 Task: Look for space in Kharkhauda, India from 2nd September, 2023 to 10th September, 2023 for 1 adult in price range Rs.5000 to Rs.16000. Place can be private room with 1  bedroom having 1 bed and 1 bathroom. Property type can be house, flat, guest house, hotel. Booking option can be shelf check-in. Required host language is English.
Action: Mouse moved to (408, 75)
Screenshot: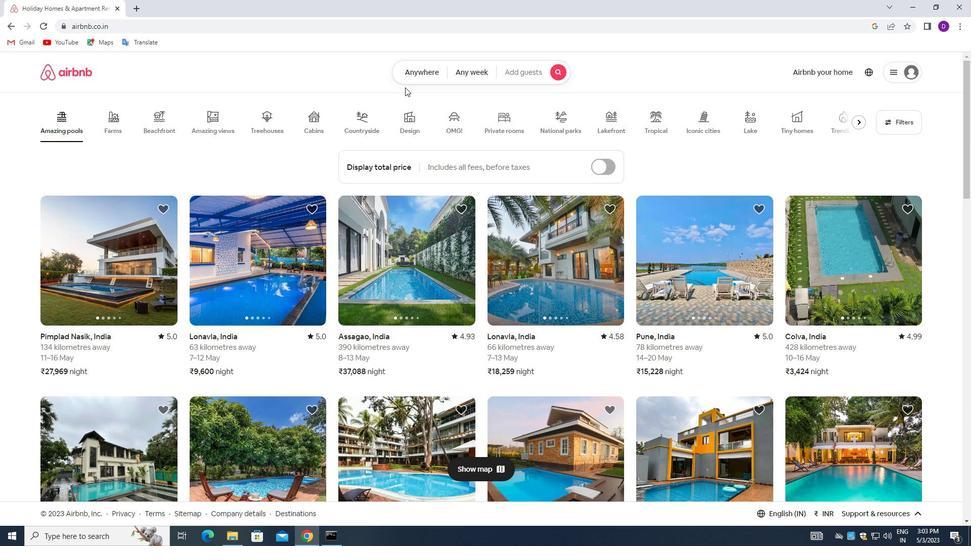 
Action: Mouse pressed left at (408, 75)
Screenshot: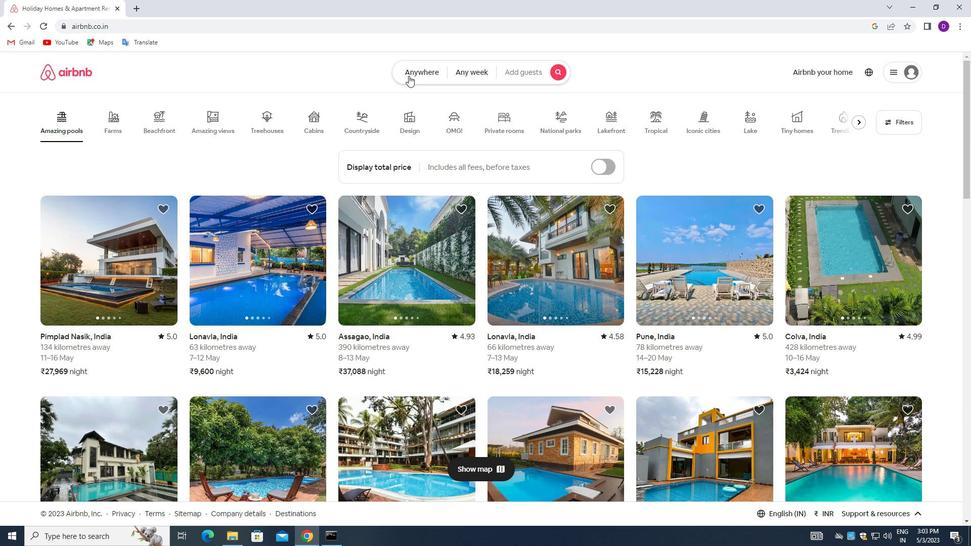 
Action: Mouse moved to (336, 110)
Screenshot: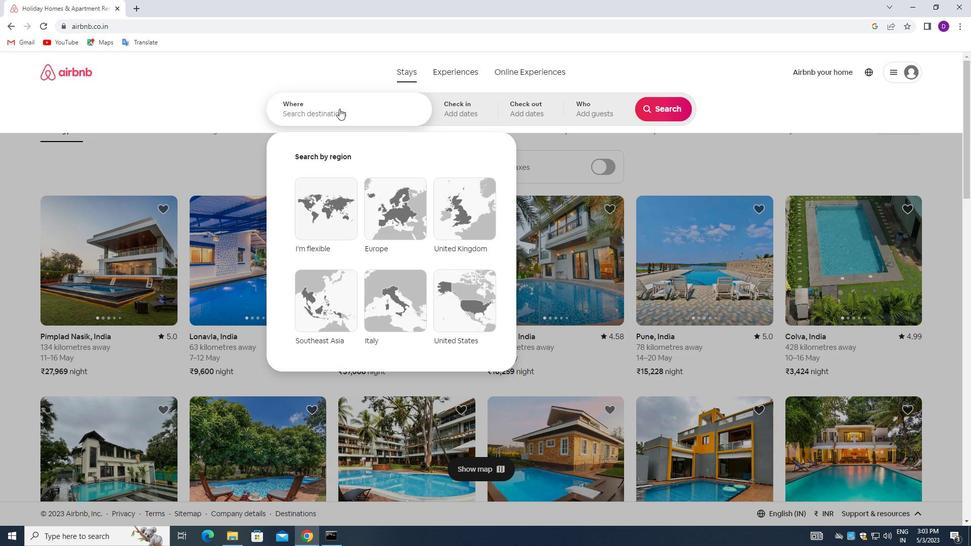 
Action: Mouse pressed left at (336, 110)
Screenshot: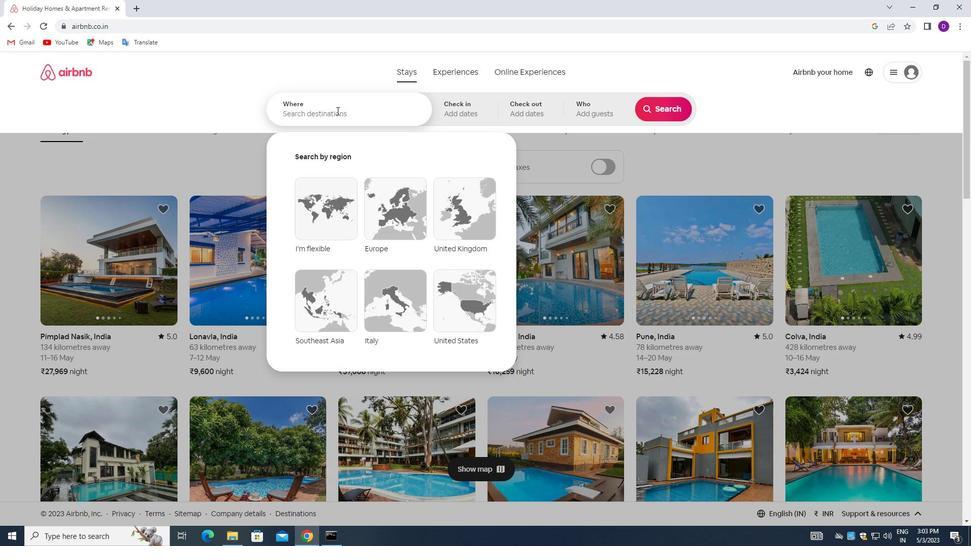 
Action: Mouse moved to (226, 97)
Screenshot: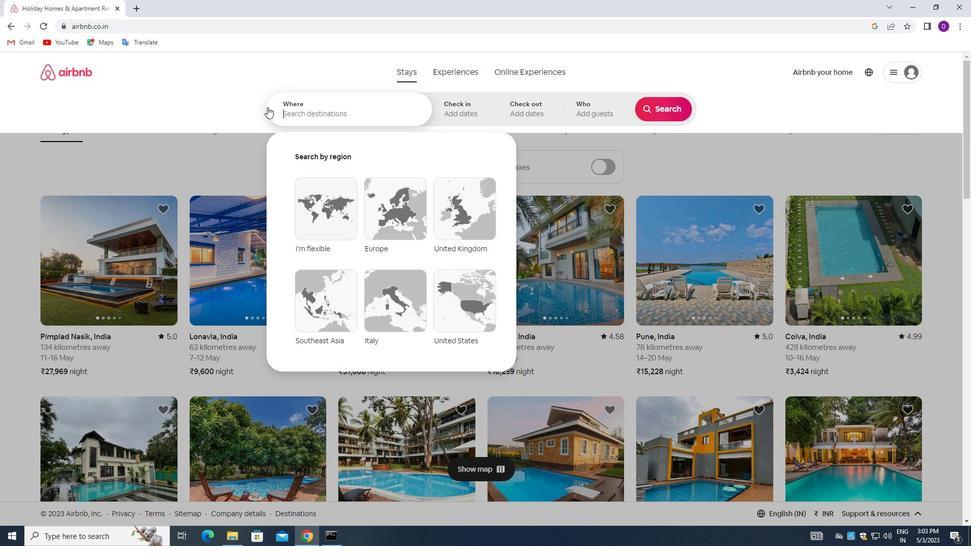 
Action: Key pressed <Key.shift>KHARKHAUDA,<Key.space><Key.shift>INDIA<Key.enter>
Screenshot: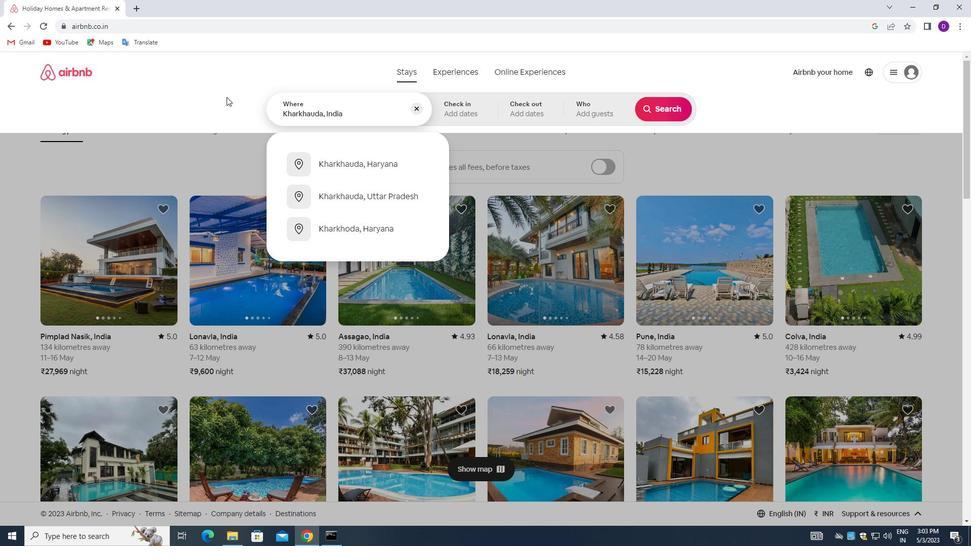 
Action: Mouse moved to (654, 191)
Screenshot: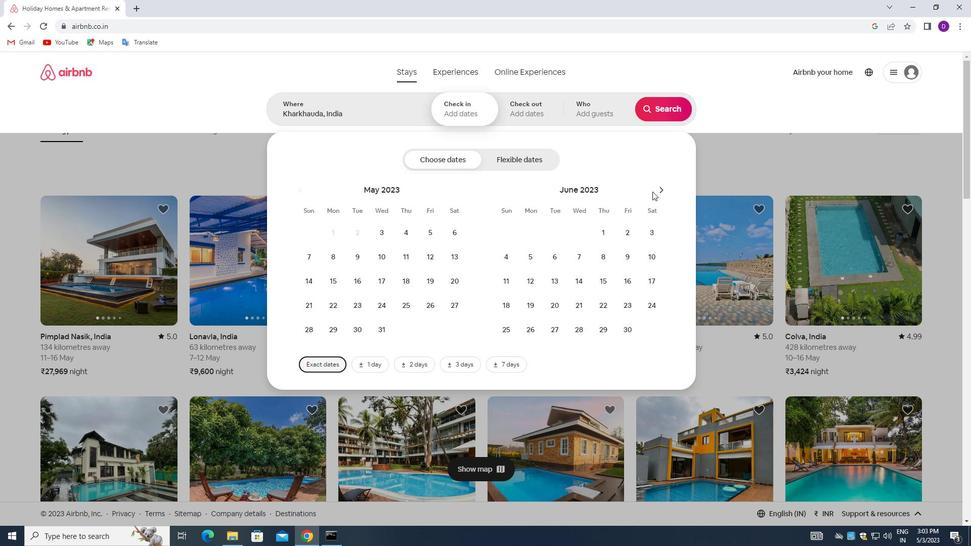 
Action: Mouse pressed left at (654, 191)
Screenshot: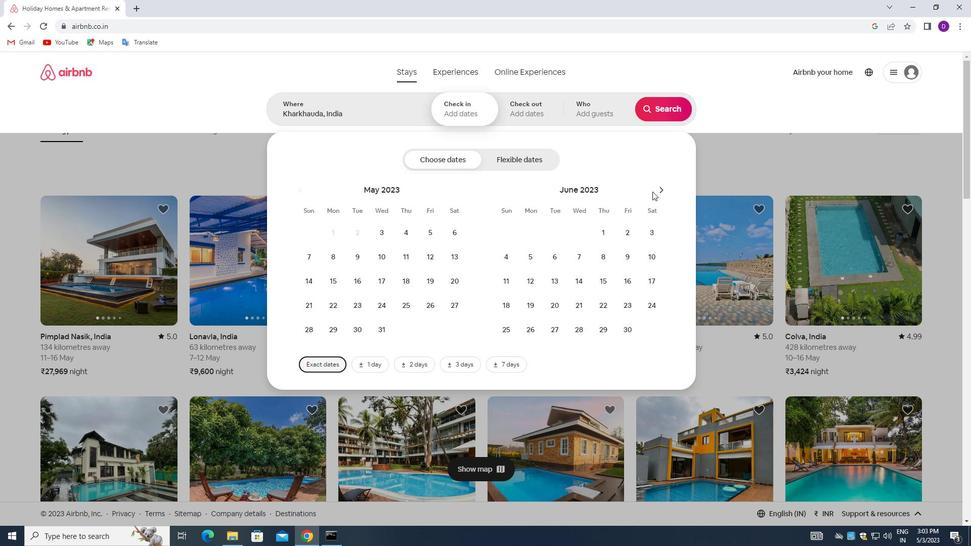 
Action: Mouse pressed left at (654, 191)
Screenshot: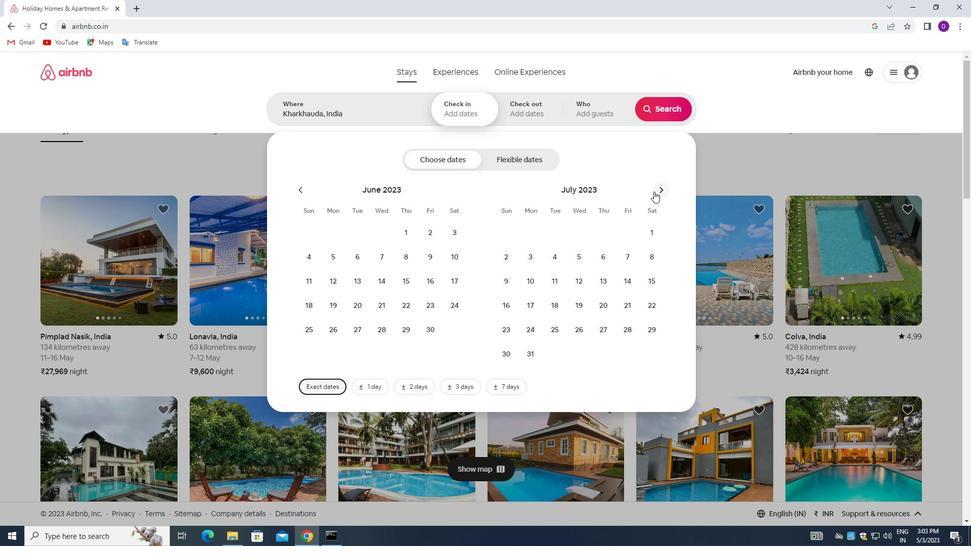 
Action: Mouse pressed left at (654, 191)
Screenshot: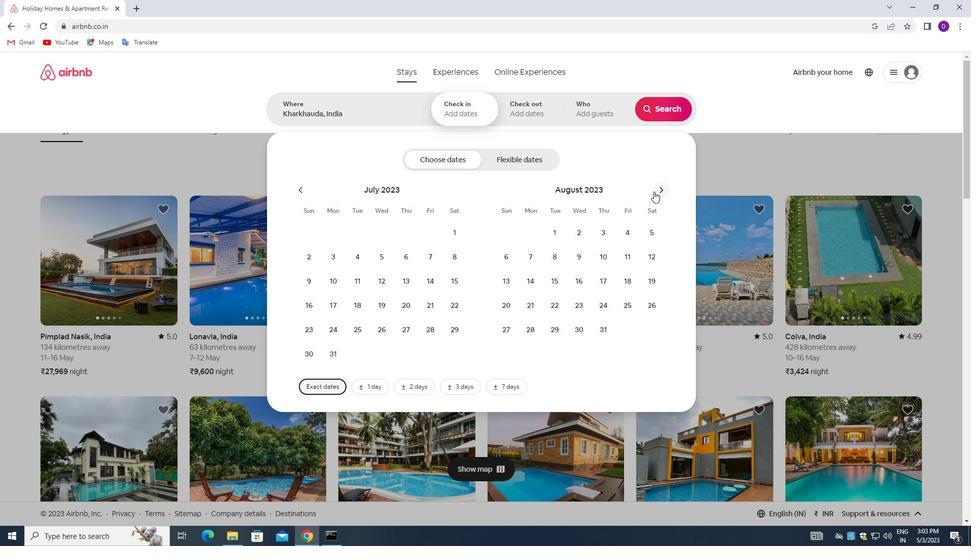 
Action: Mouse moved to (653, 230)
Screenshot: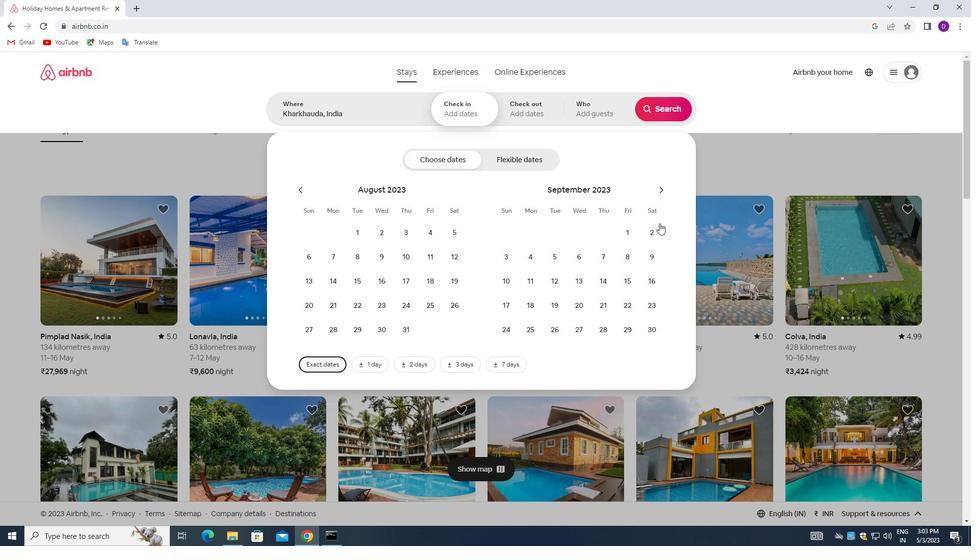 
Action: Mouse pressed left at (653, 230)
Screenshot: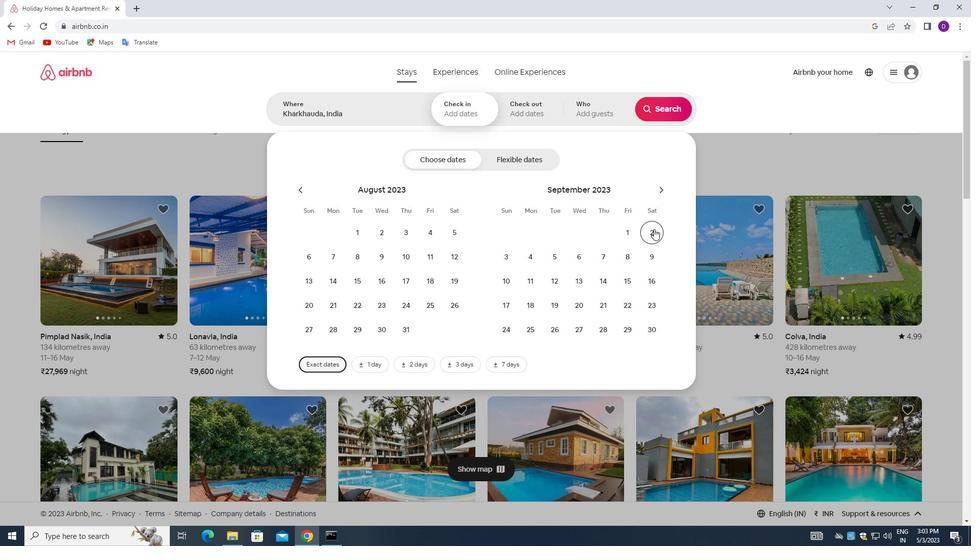 
Action: Mouse moved to (505, 280)
Screenshot: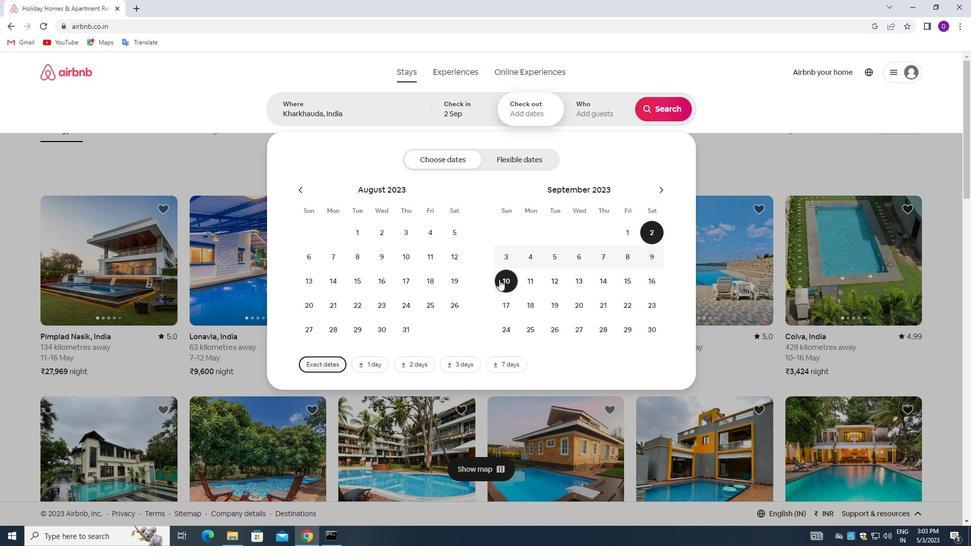 
Action: Mouse pressed left at (505, 280)
Screenshot: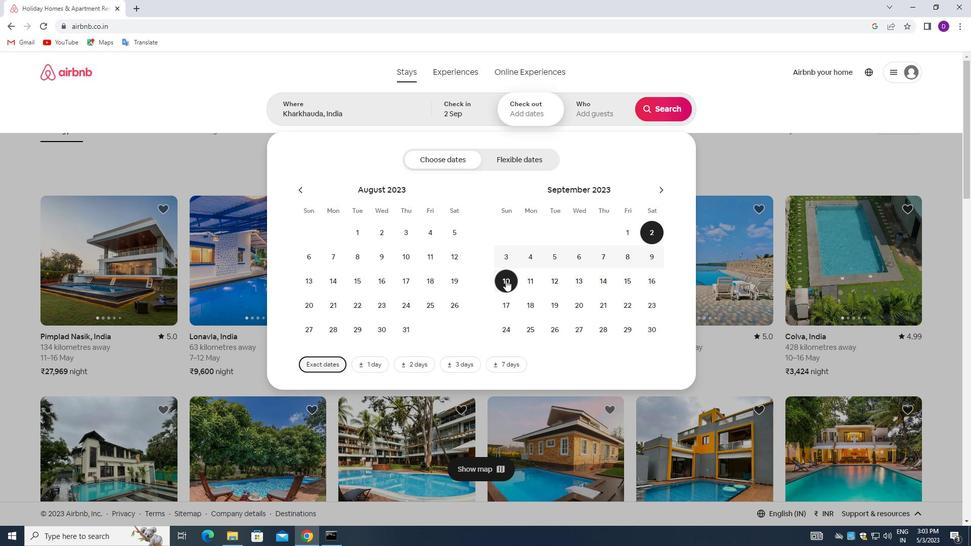 
Action: Mouse moved to (584, 105)
Screenshot: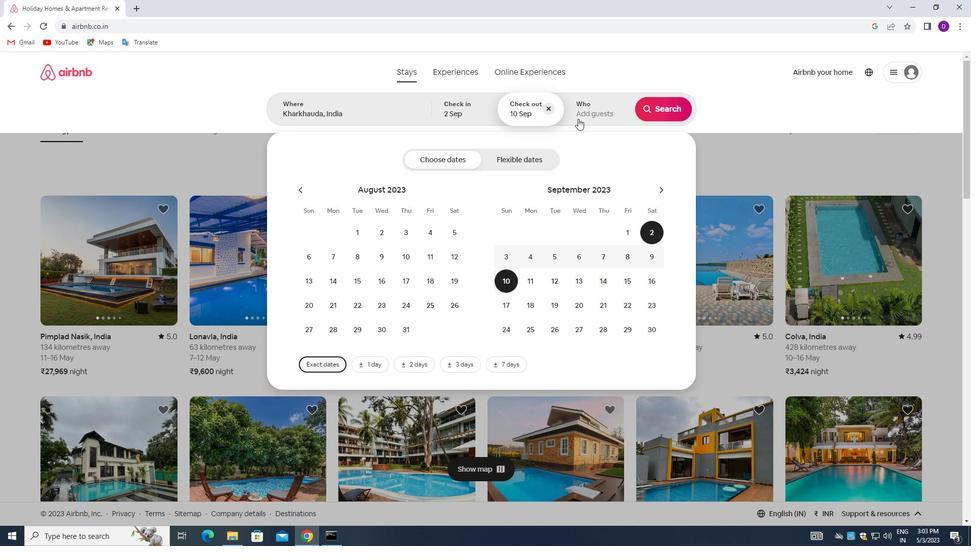 
Action: Mouse pressed left at (584, 105)
Screenshot: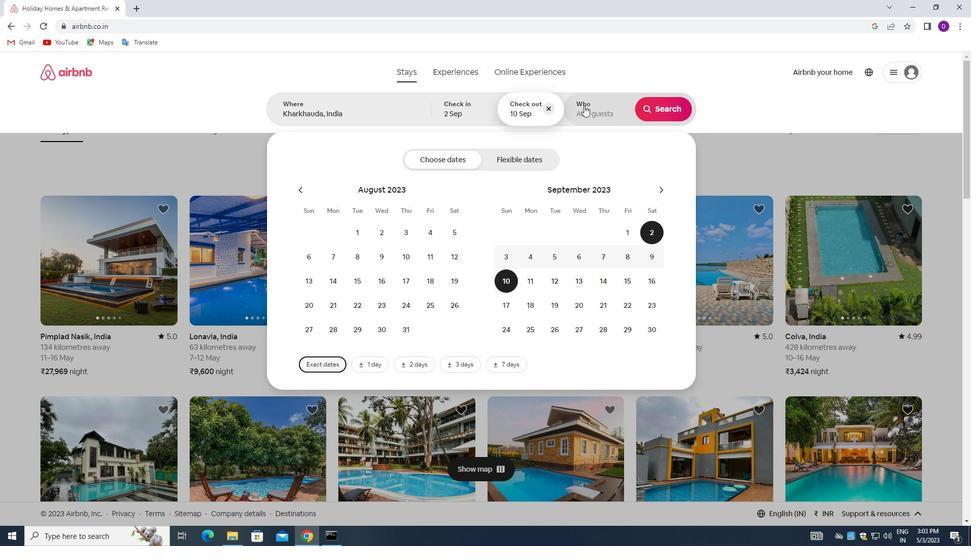 
Action: Mouse moved to (669, 164)
Screenshot: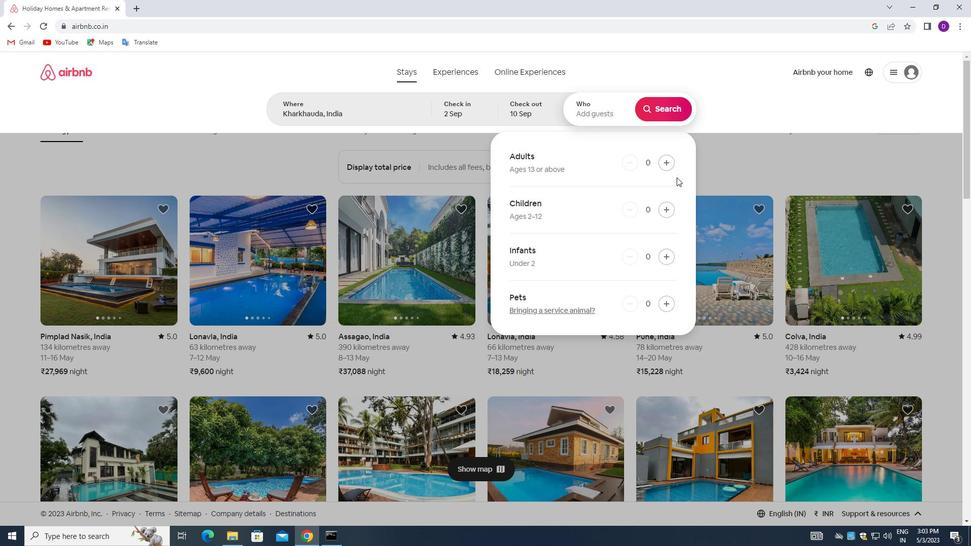
Action: Mouse pressed left at (669, 164)
Screenshot: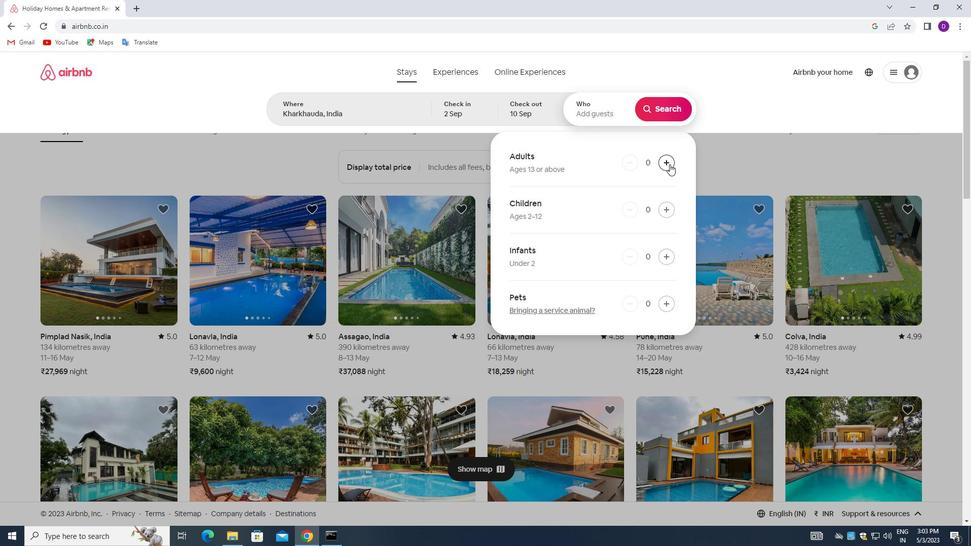 
Action: Mouse moved to (667, 108)
Screenshot: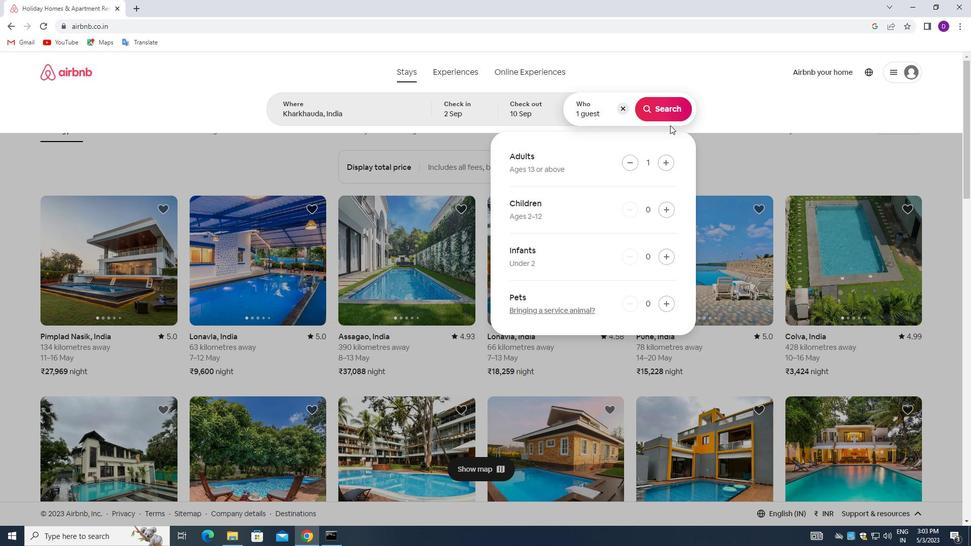
Action: Mouse pressed left at (667, 108)
Screenshot: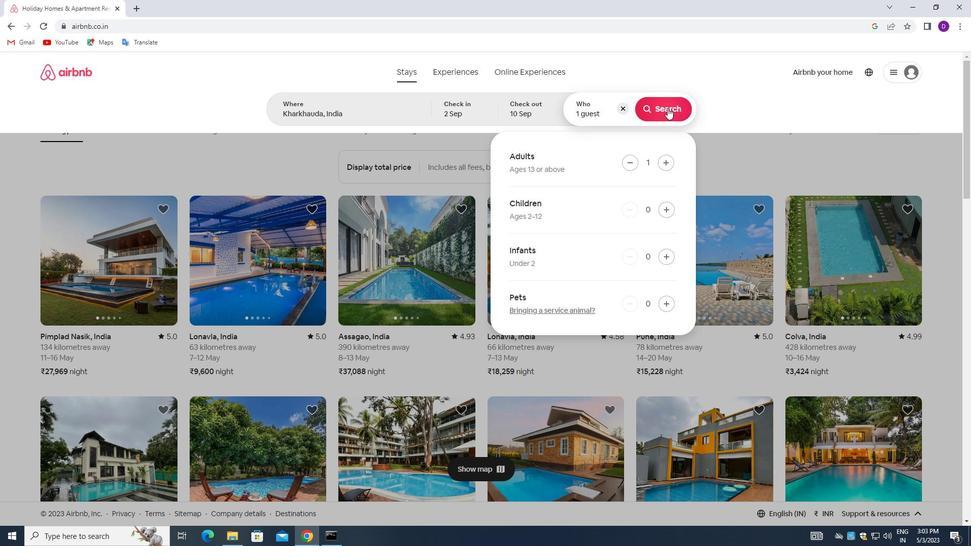 
Action: Mouse moved to (918, 109)
Screenshot: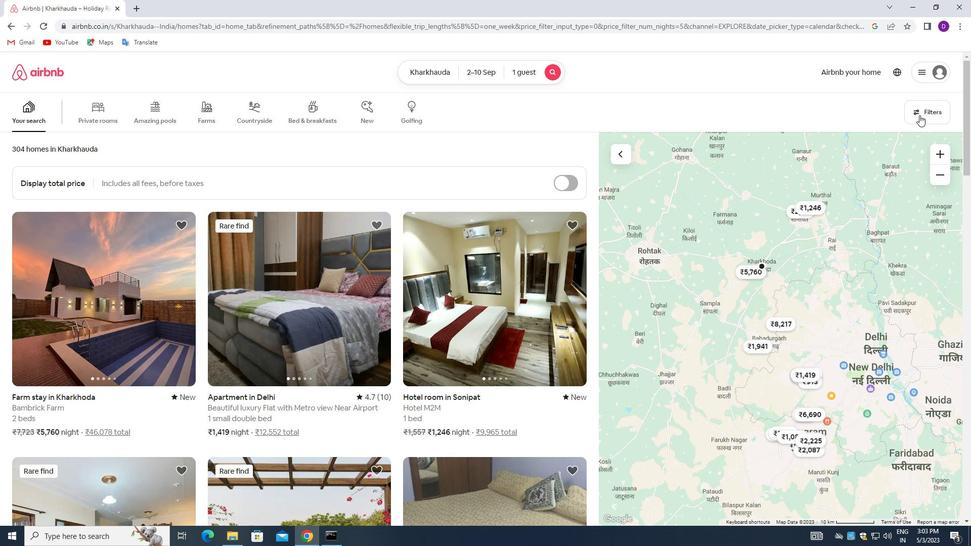 
Action: Mouse pressed left at (918, 109)
Screenshot: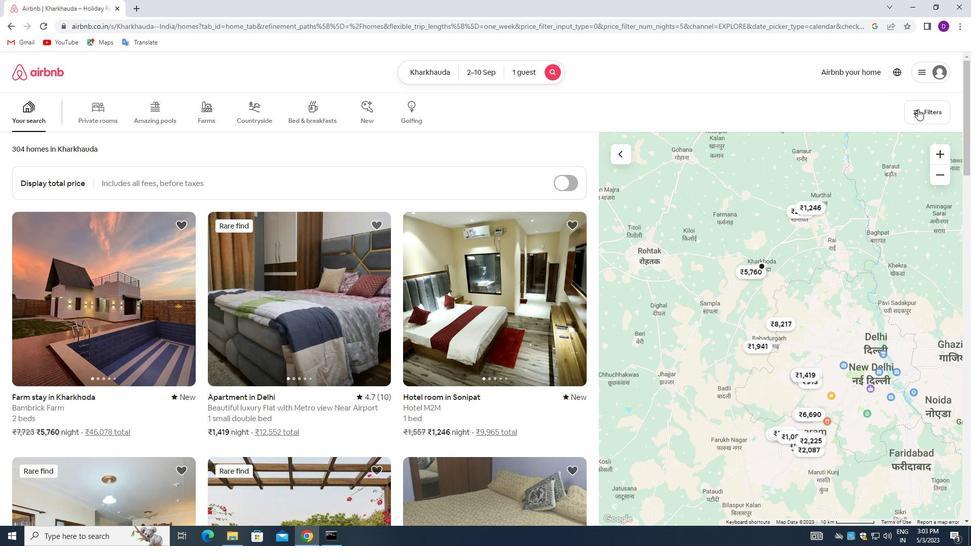 
Action: Mouse moved to (355, 243)
Screenshot: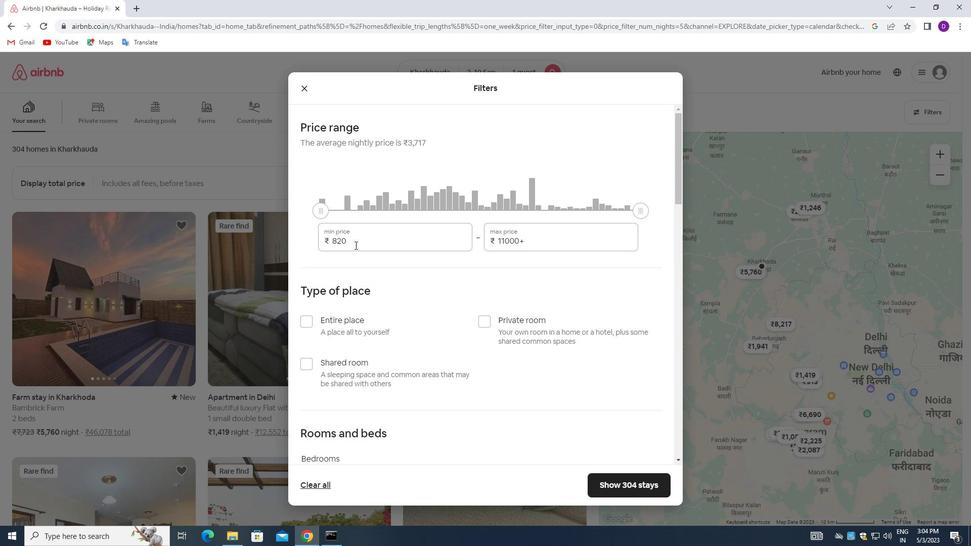 
Action: Mouse pressed left at (355, 243)
Screenshot: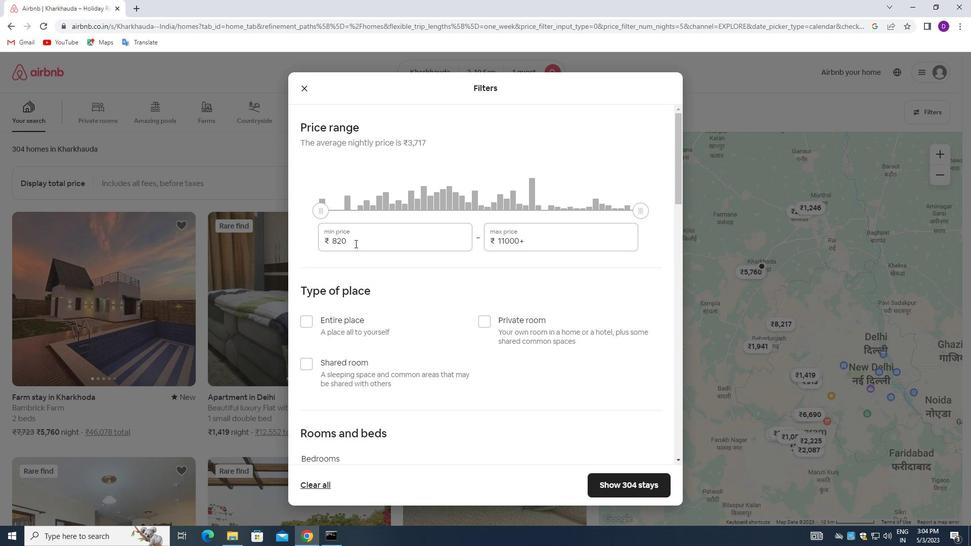 
Action: Mouse pressed left at (355, 243)
Screenshot: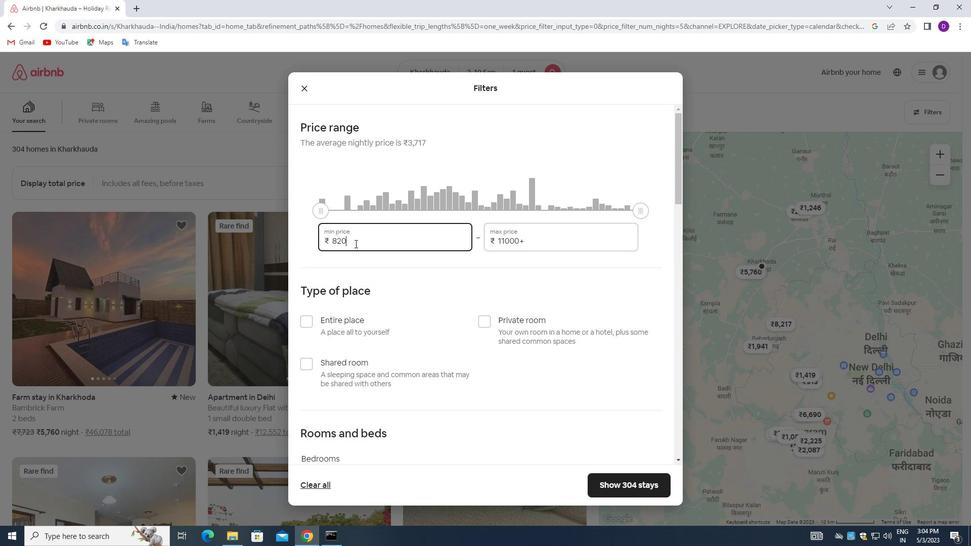 
Action: Key pressed 5000<Key.tab>16000
Screenshot: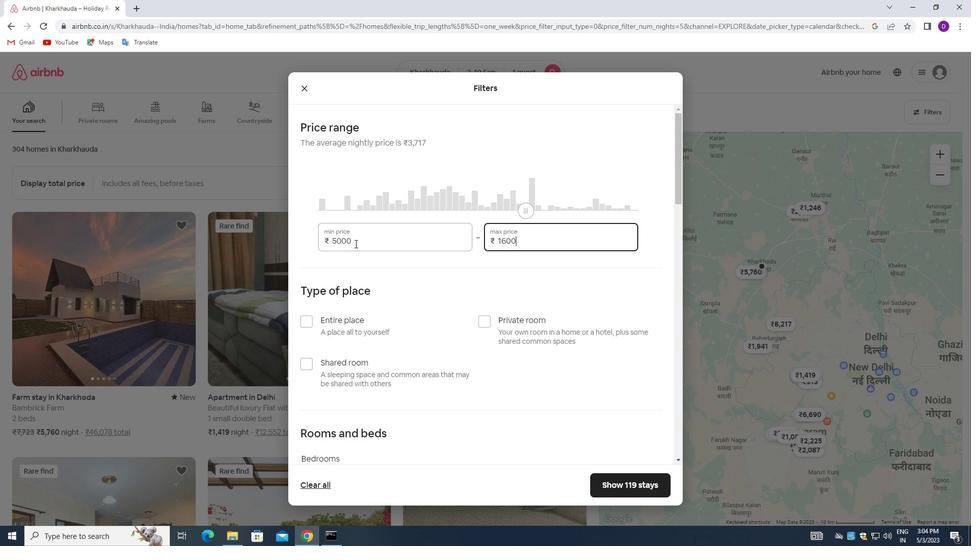 
Action: Mouse moved to (420, 287)
Screenshot: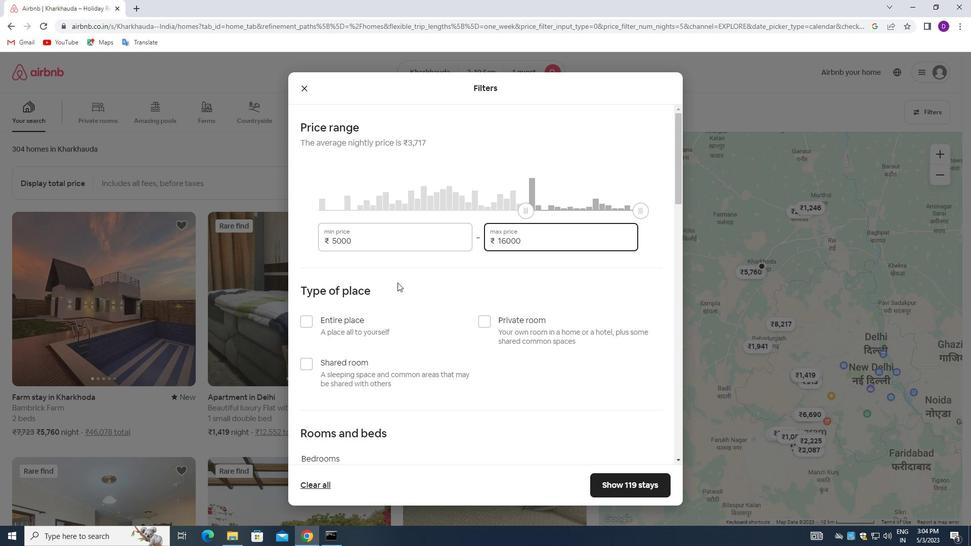 
Action: Mouse scrolled (420, 287) with delta (0, 0)
Screenshot: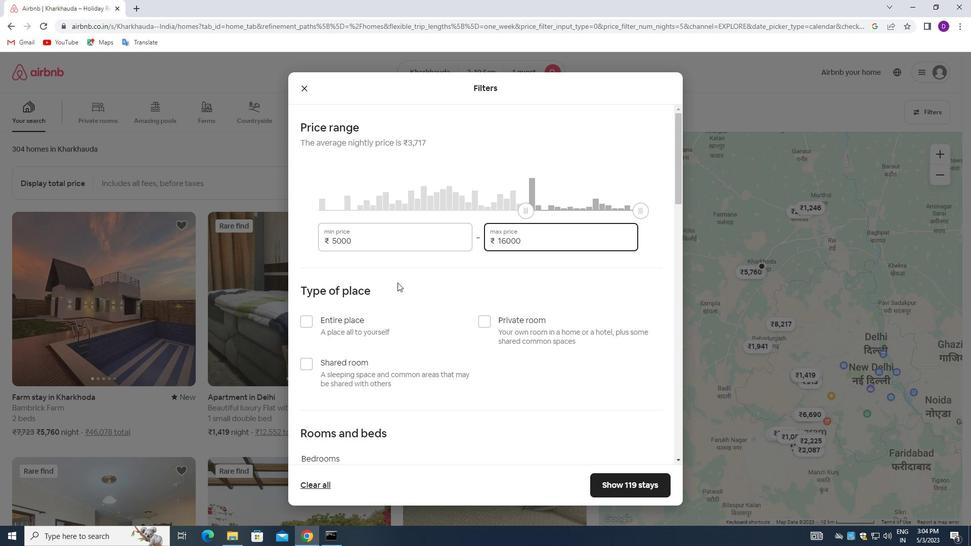 
Action: Mouse moved to (421, 288)
Screenshot: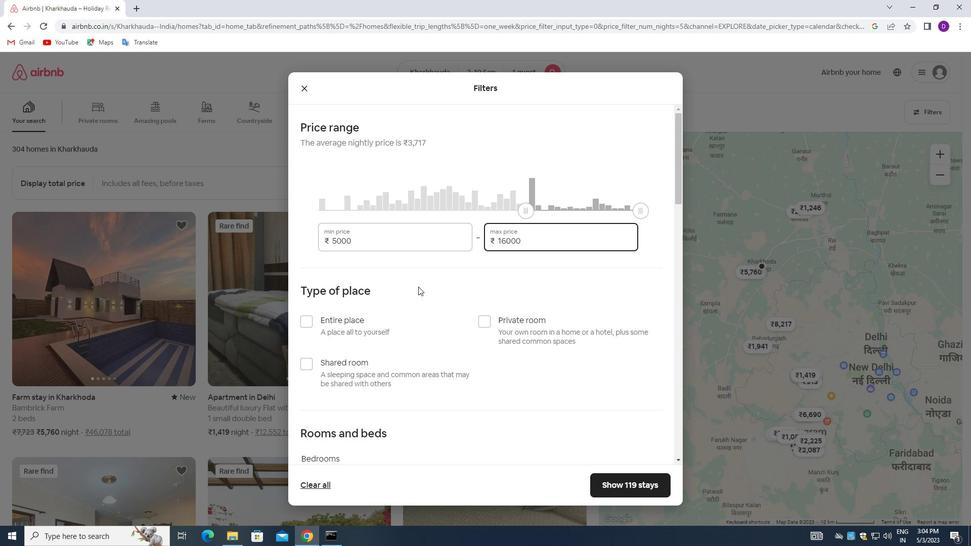 
Action: Mouse scrolled (421, 287) with delta (0, 0)
Screenshot: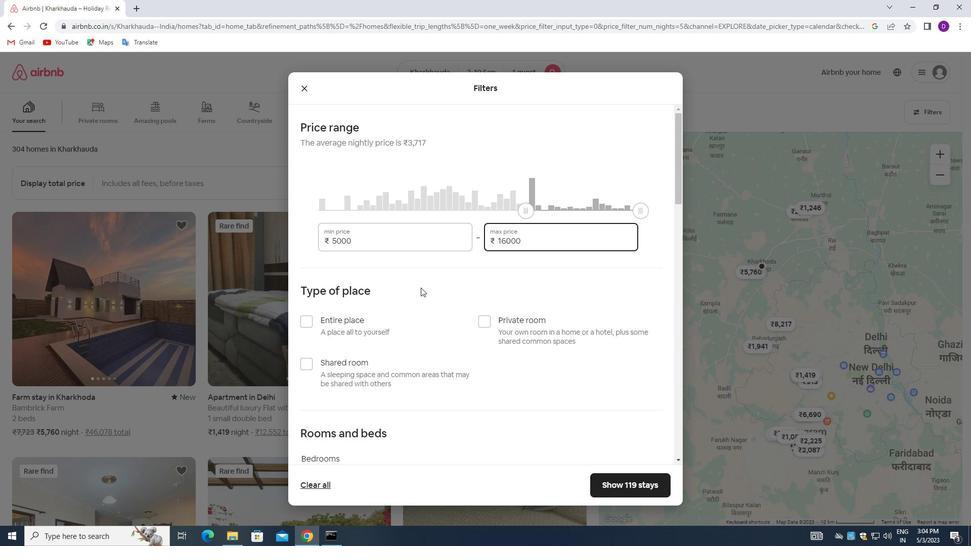 
Action: Mouse moved to (483, 223)
Screenshot: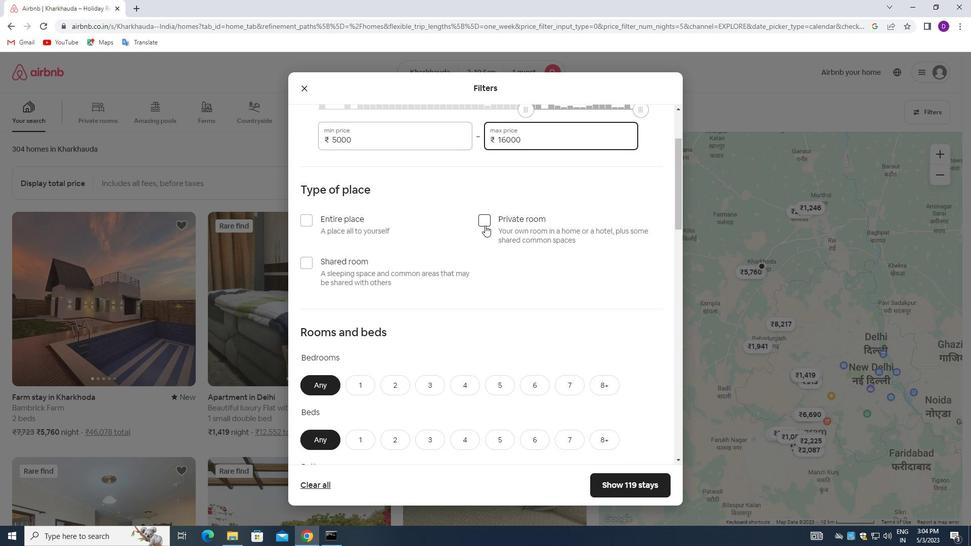 
Action: Mouse pressed left at (483, 223)
Screenshot: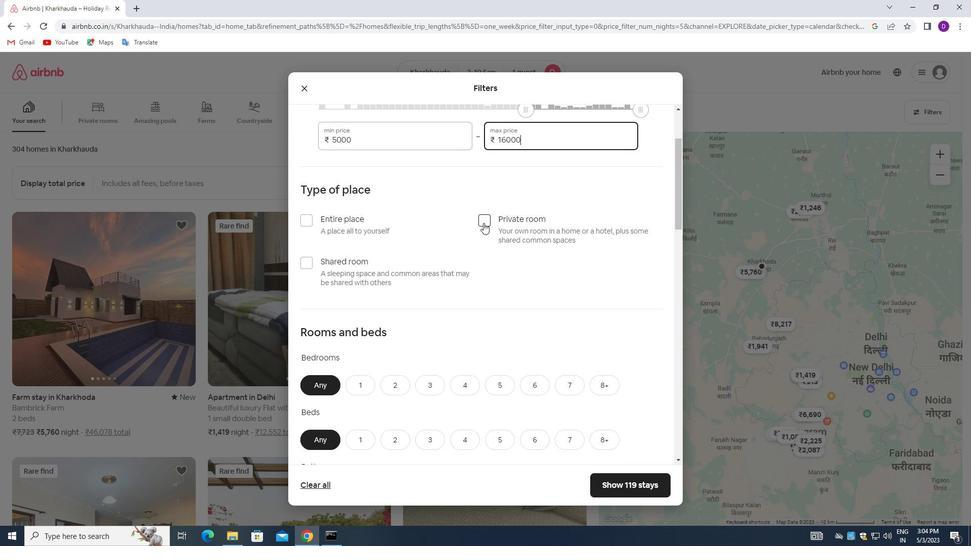
Action: Mouse moved to (444, 297)
Screenshot: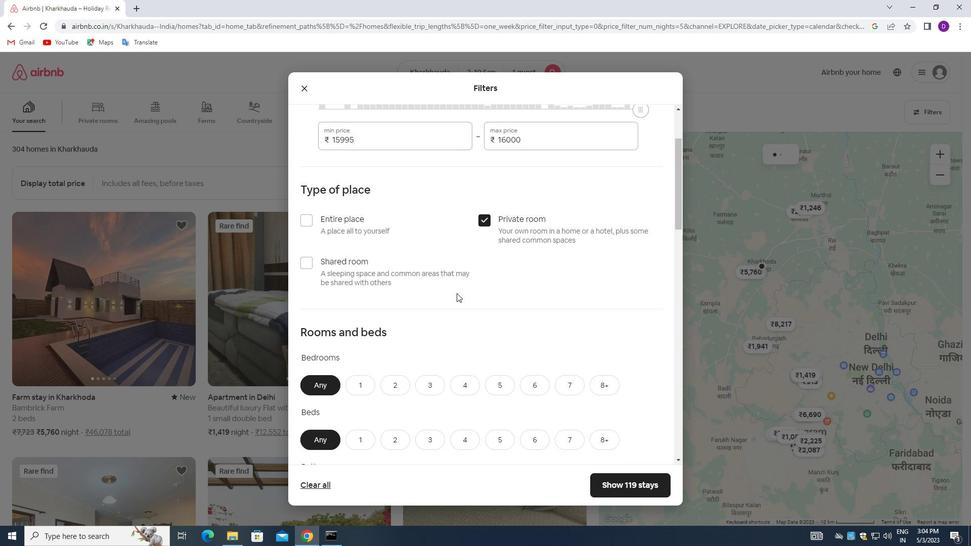 
Action: Mouse scrolled (444, 296) with delta (0, 0)
Screenshot: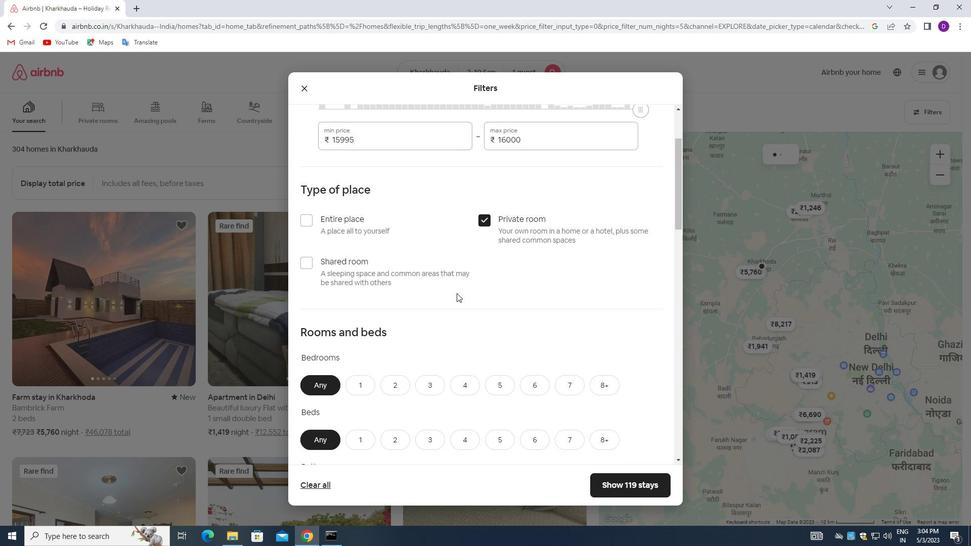 
Action: Mouse moved to (444, 297)
Screenshot: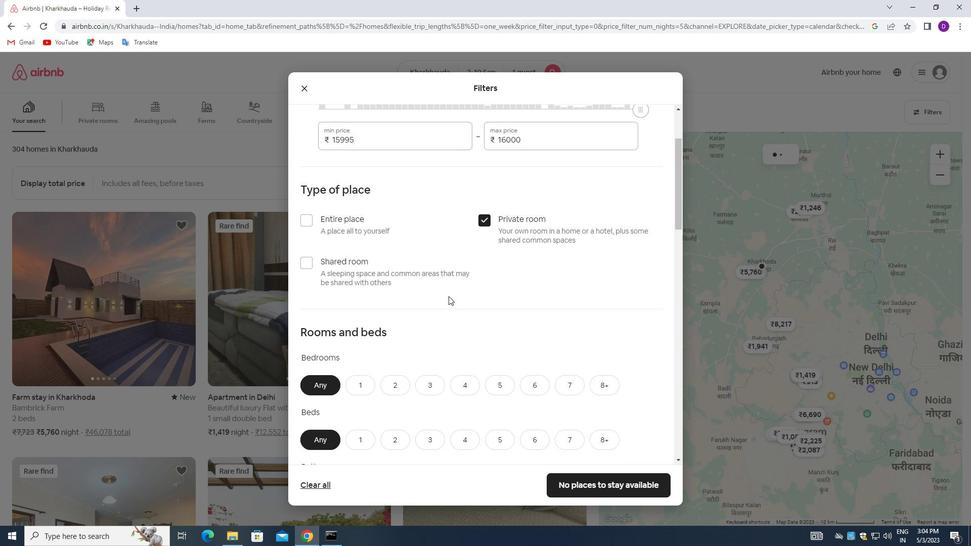 
Action: Mouse scrolled (444, 296) with delta (0, 0)
Screenshot: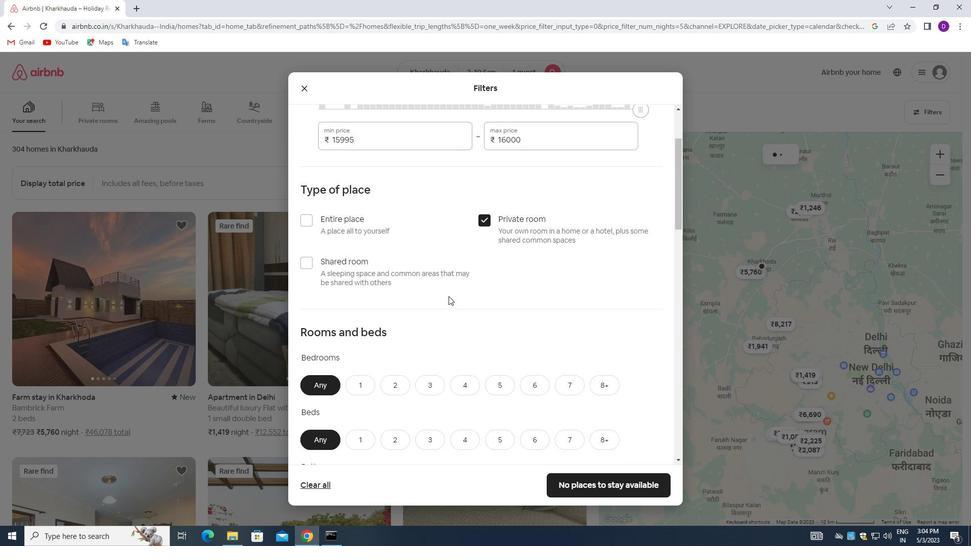 
Action: Mouse moved to (443, 297)
Screenshot: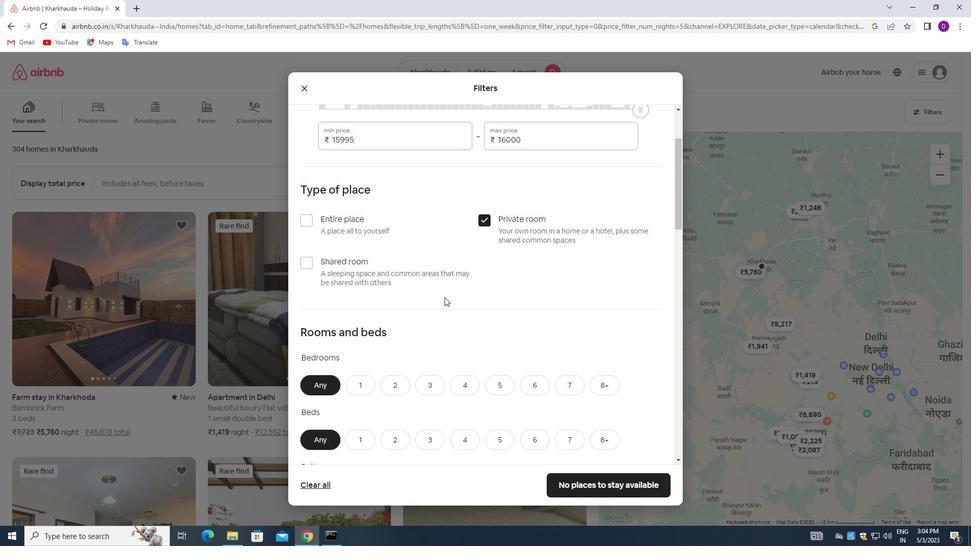 
Action: Mouse scrolled (443, 296) with delta (0, 0)
Screenshot: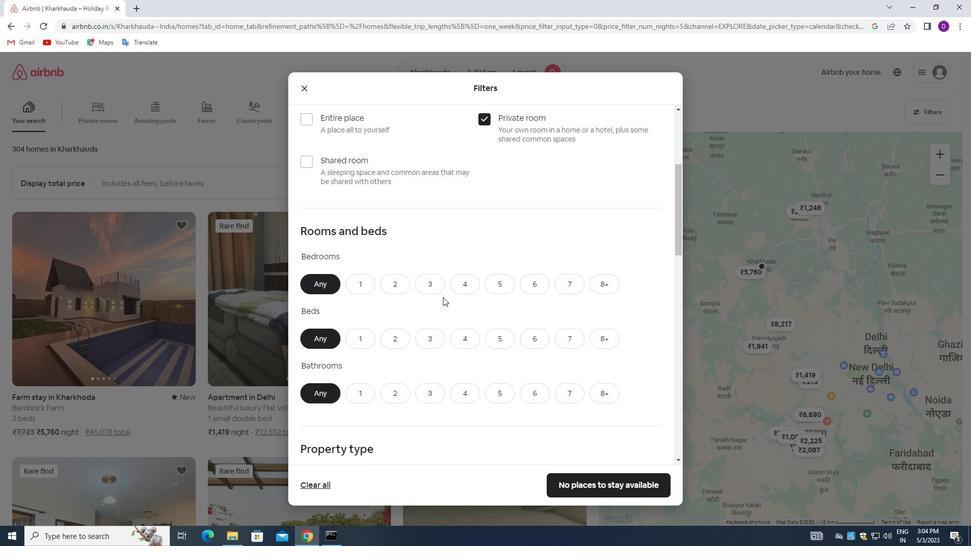 
Action: Mouse moved to (361, 236)
Screenshot: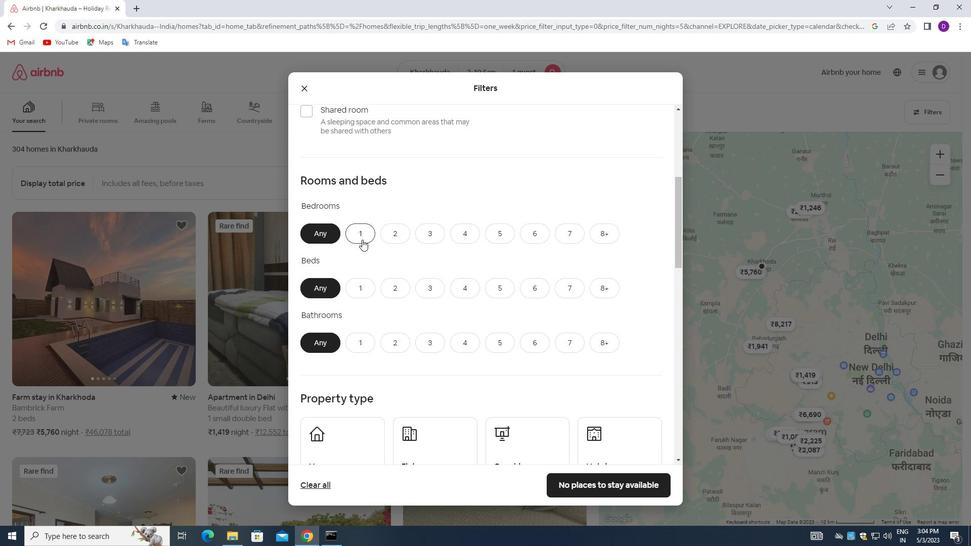 
Action: Mouse pressed left at (361, 236)
Screenshot: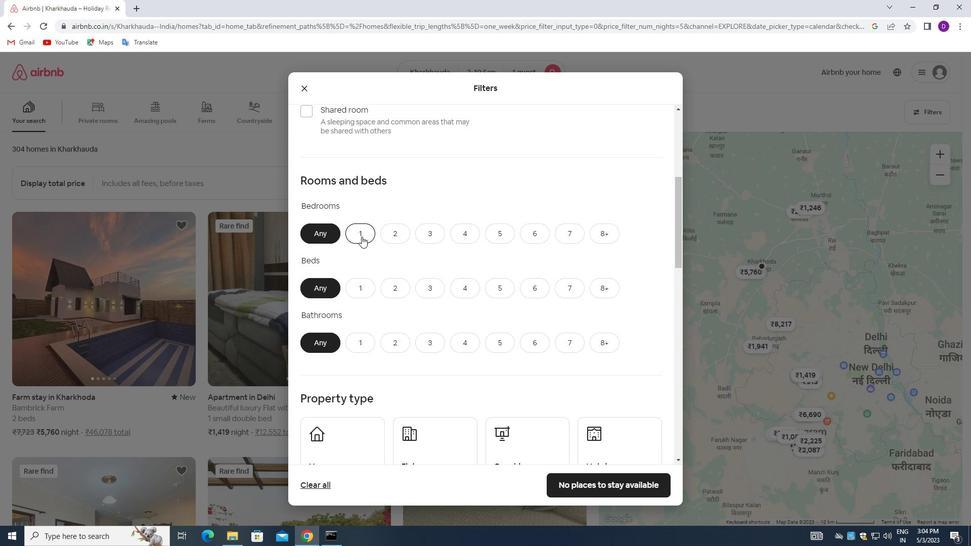 
Action: Mouse moved to (365, 286)
Screenshot: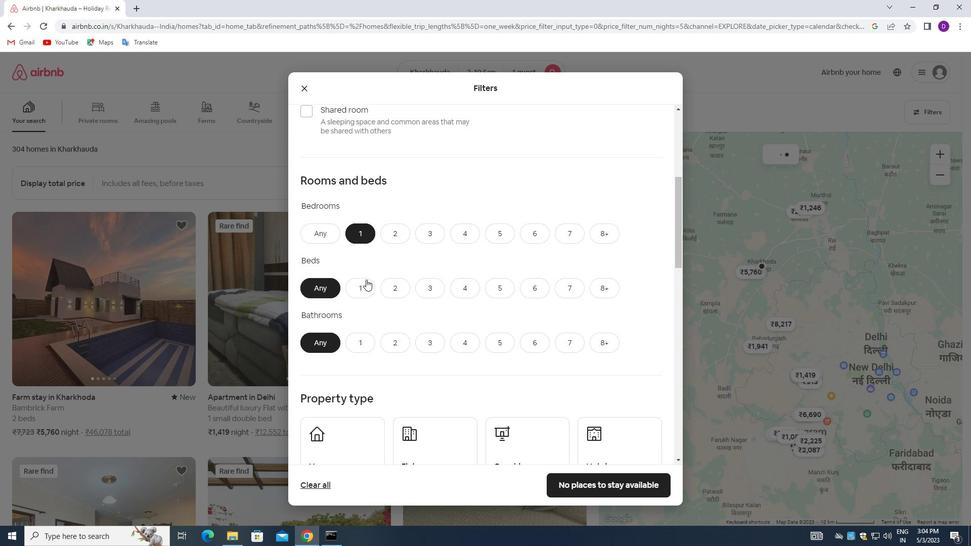 
Action: Mouse pressed left at (365, 286)
Screenshot: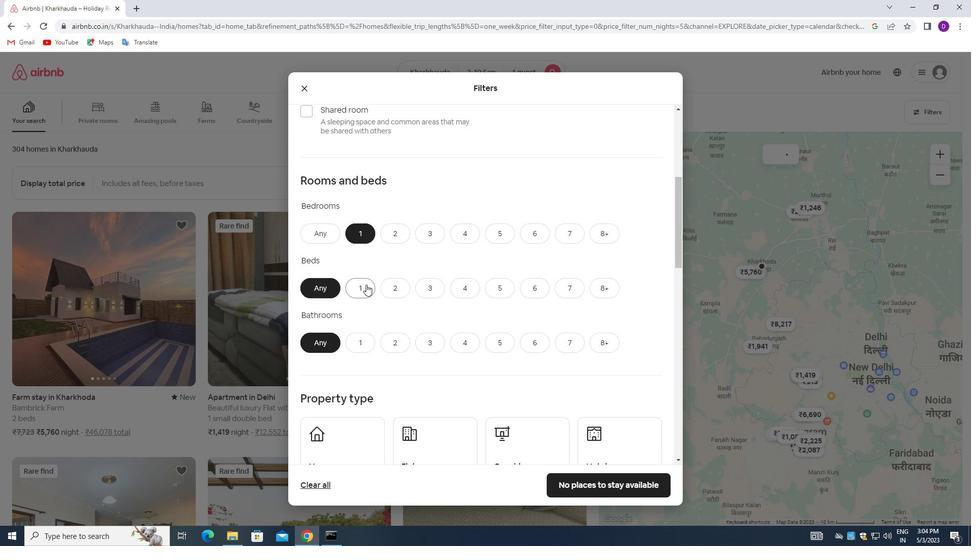 
Action: Mouse moved to (358, 339)
Screenshot: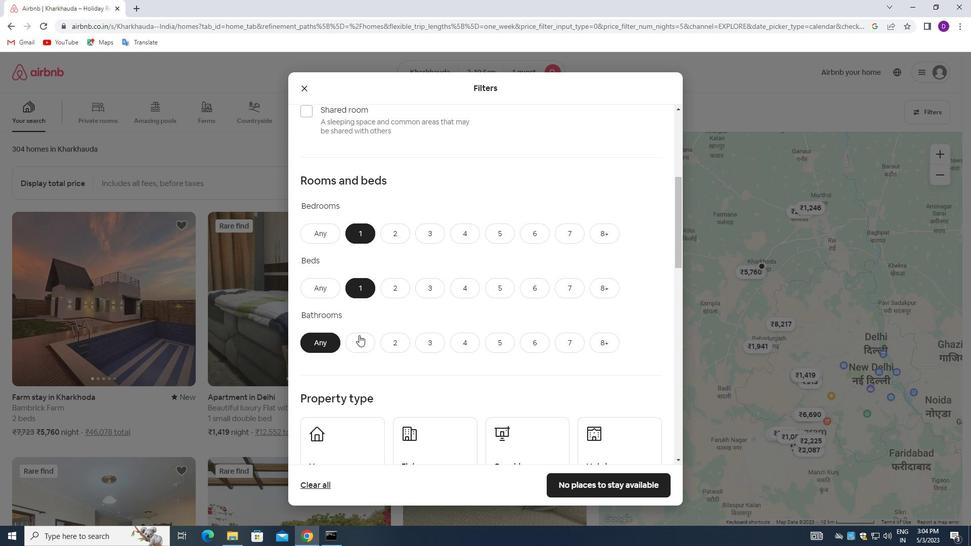 
Action: Mouse pressed left at (358, 339)
Screenshot: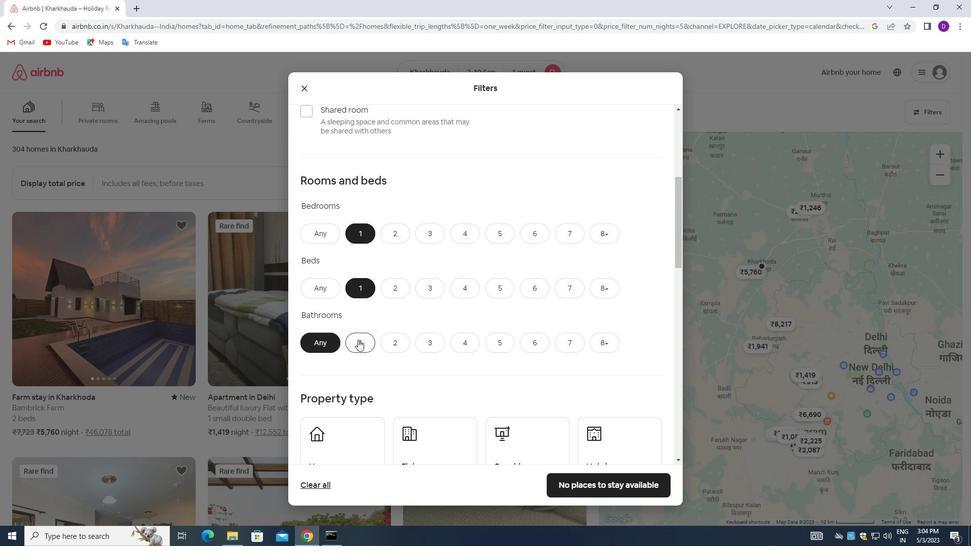 
Action: Mouse moved to (422, 280)
Screenshot: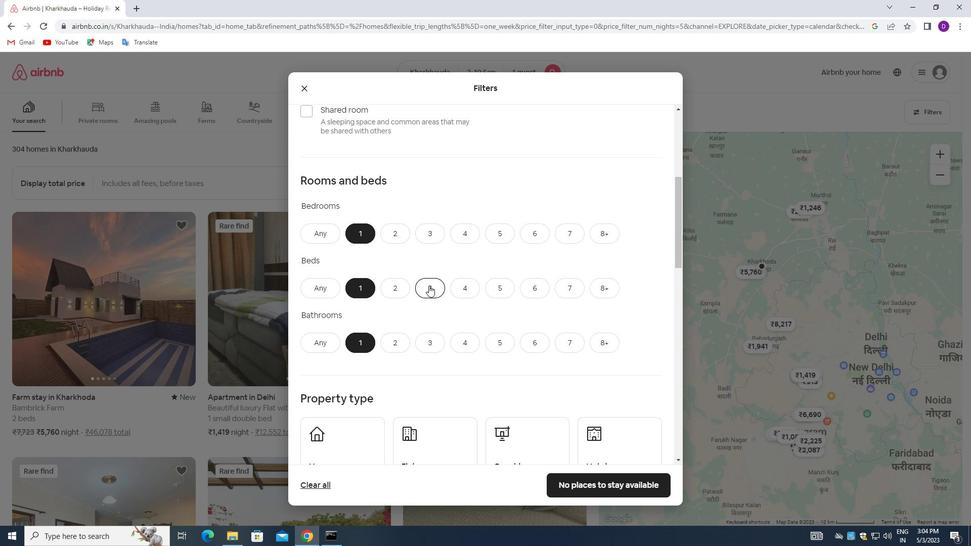 
Action: Mouse scrolled (422, 280) with delta (0, 0)
Screenshot: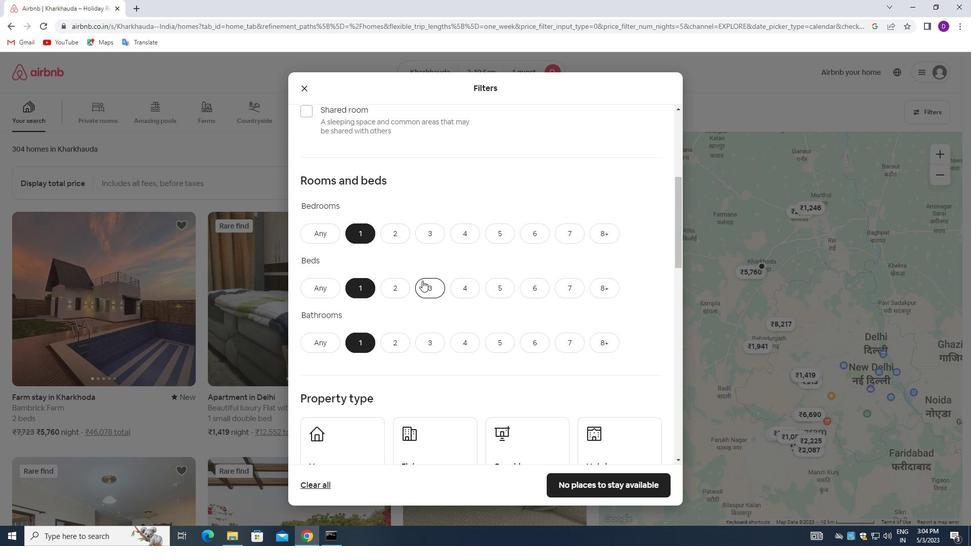 
Action: Mouse scrolled (422, 280) with delta (0, 0)
Screenshot: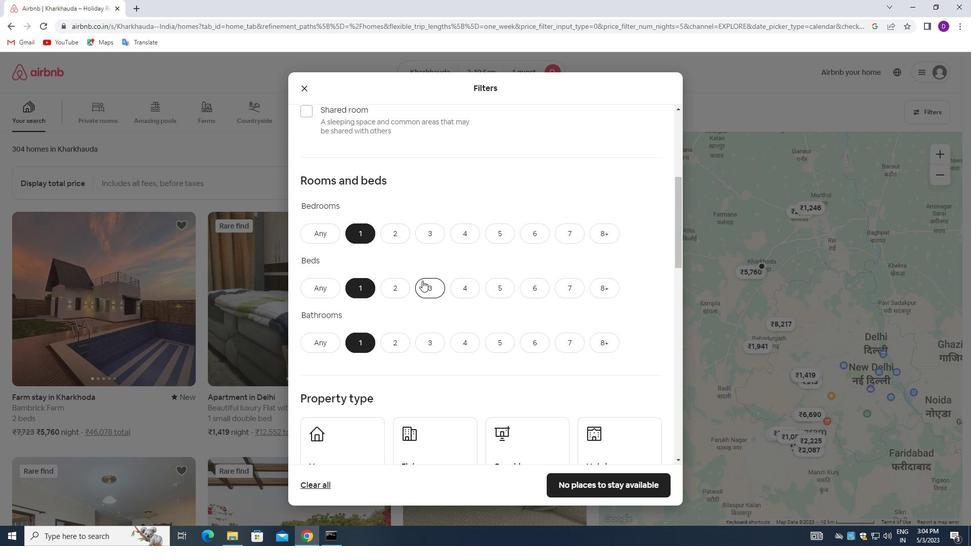 
Action: Mouse scrolled (422, 280) with delta (0, 0)
Screenshot: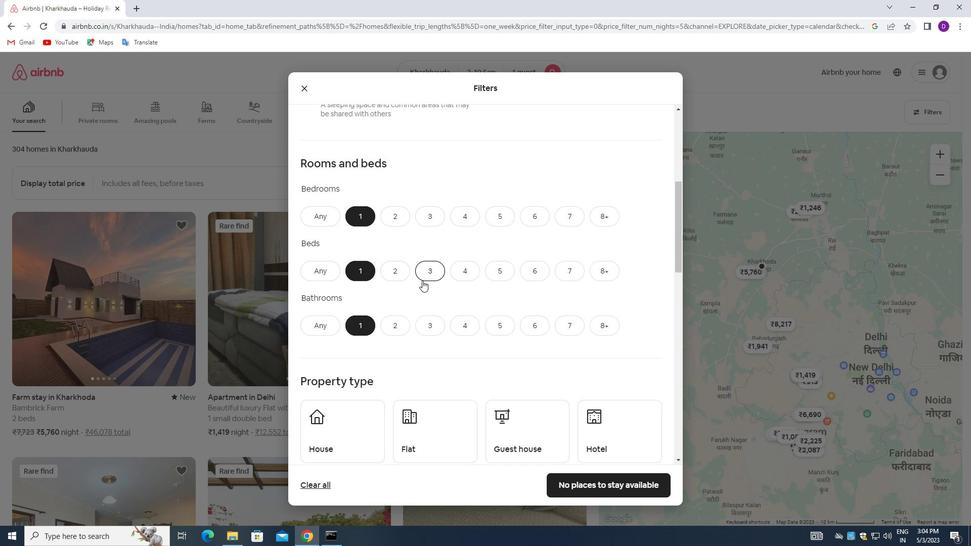 
Action: Mouse moved to (369, 286)
Screenshot: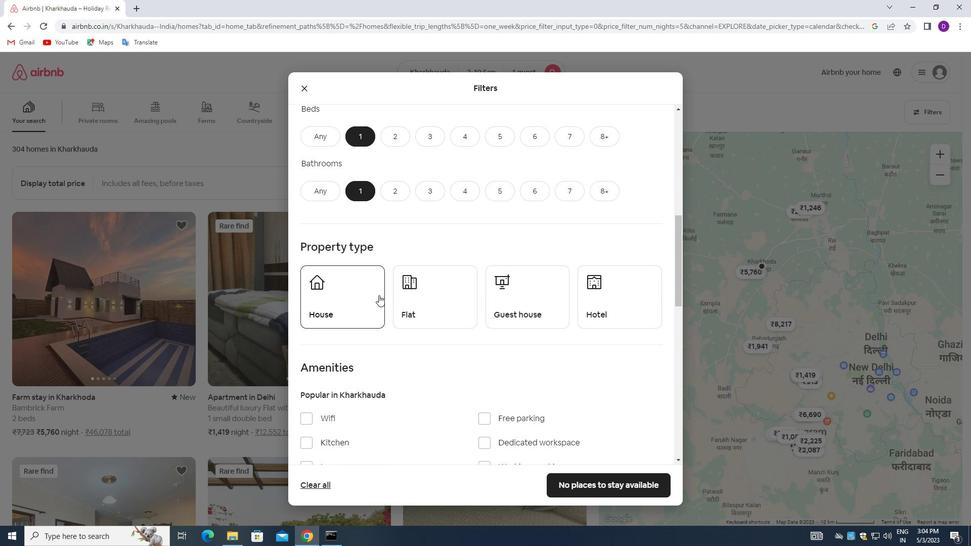 
Action: Mouse pressed left at (369, 286)
Screenshot: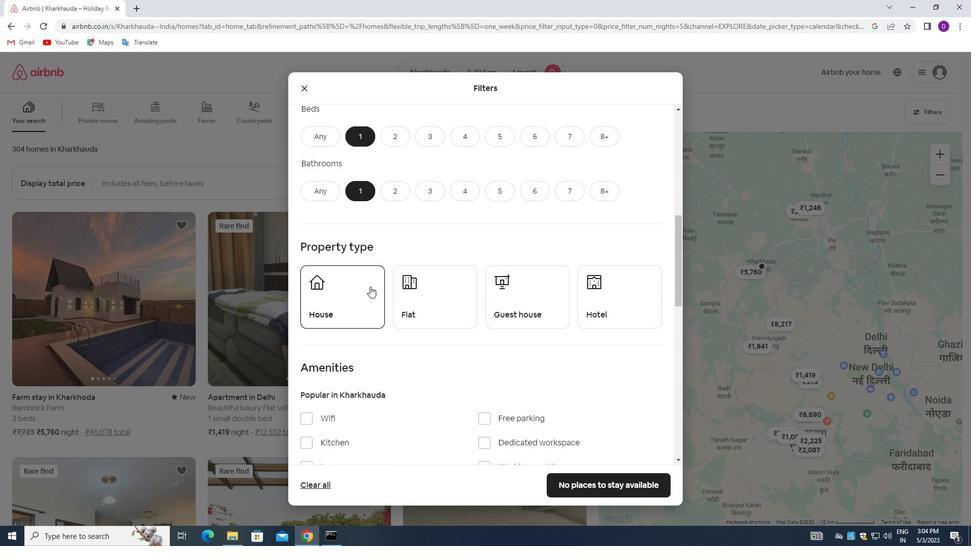 
Action: Mouse moved to (437, 291)
Screenshot: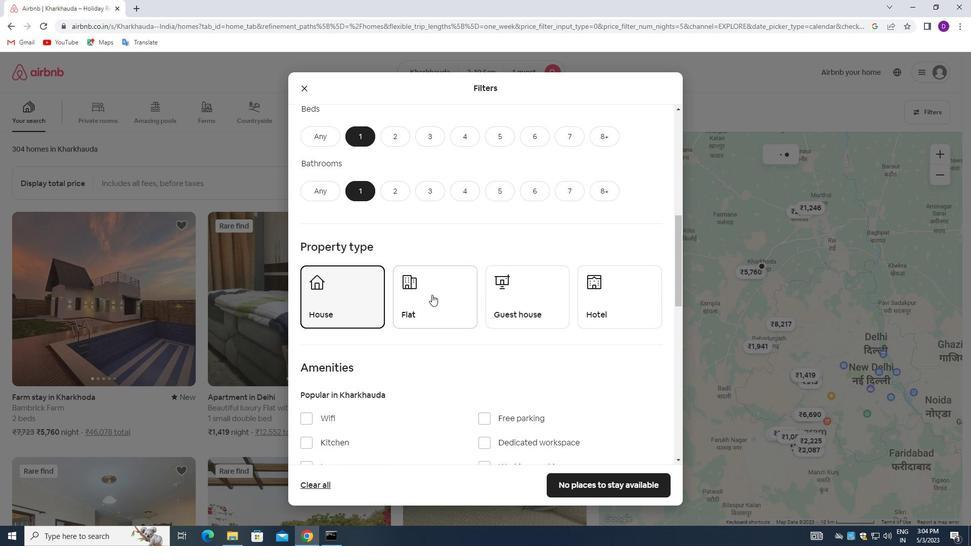 
Action: Mouse pressed left at (437, 291)
Screenshot: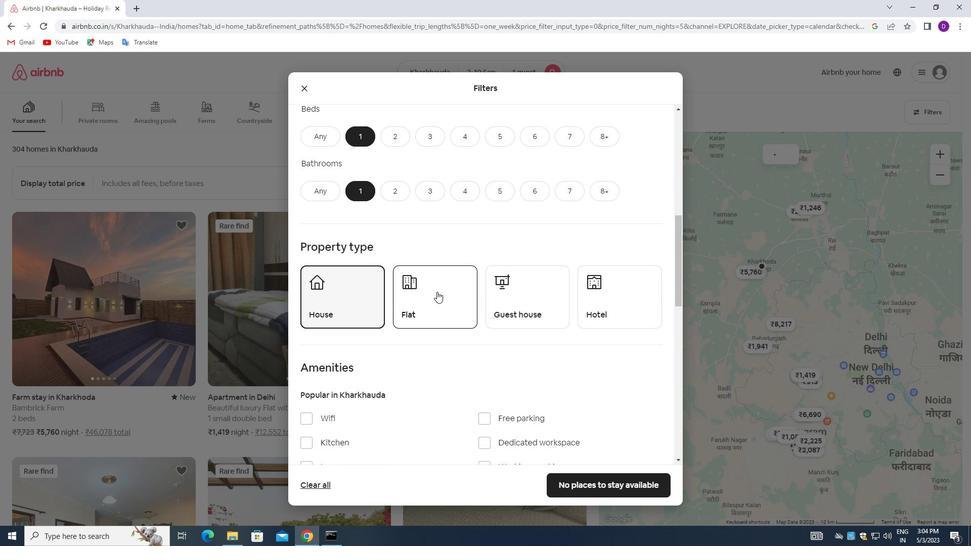 
Action: Mouse moved to (524, 291)
Screenshot: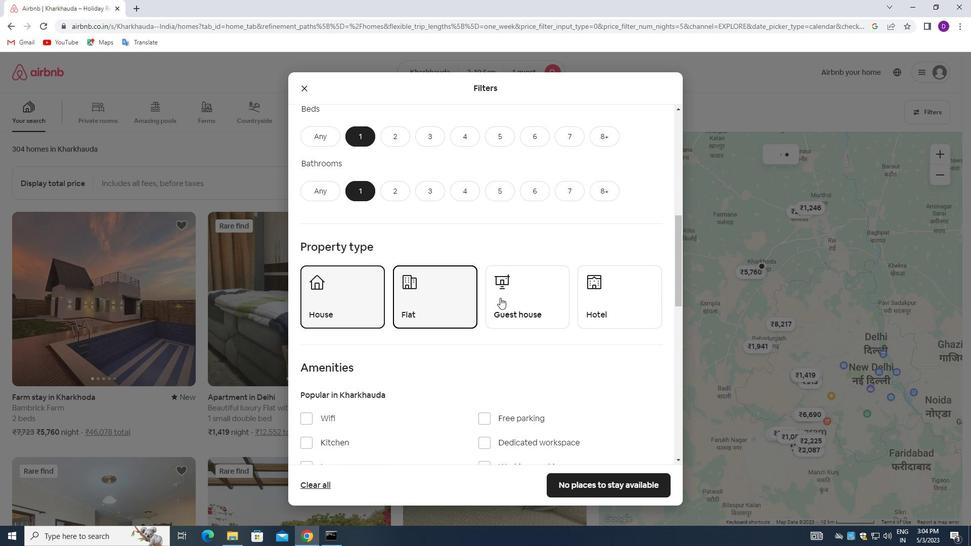 
Action: Mouse pressed left at (524, 291)
Screenshot: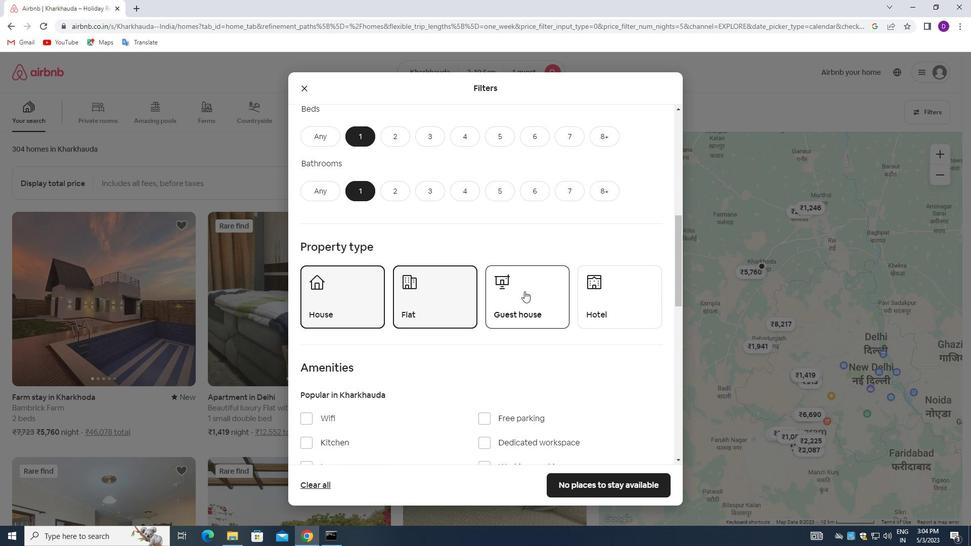 
Action: Mouse moved to (605, 291)
Screenshot: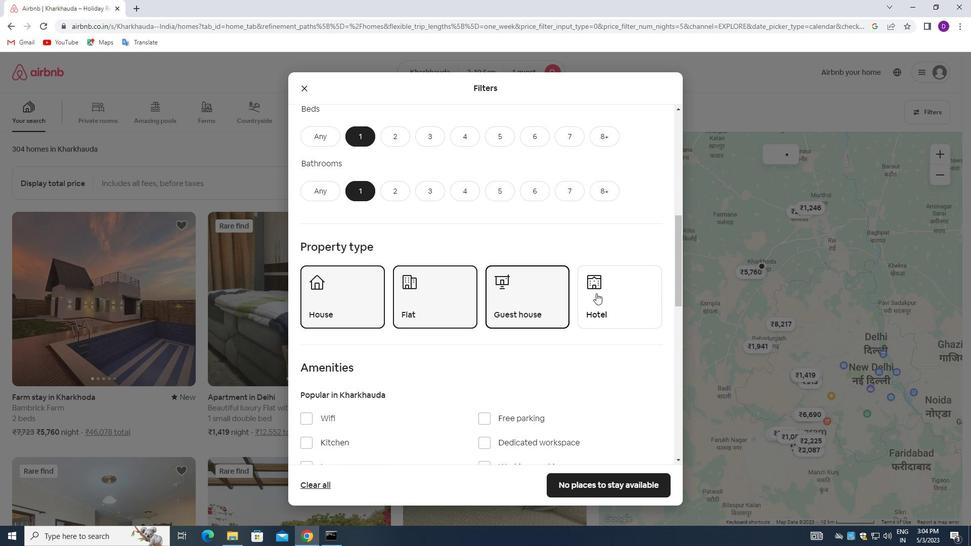 
Action: Mouse pressed left at (605, 291)
Screenshot: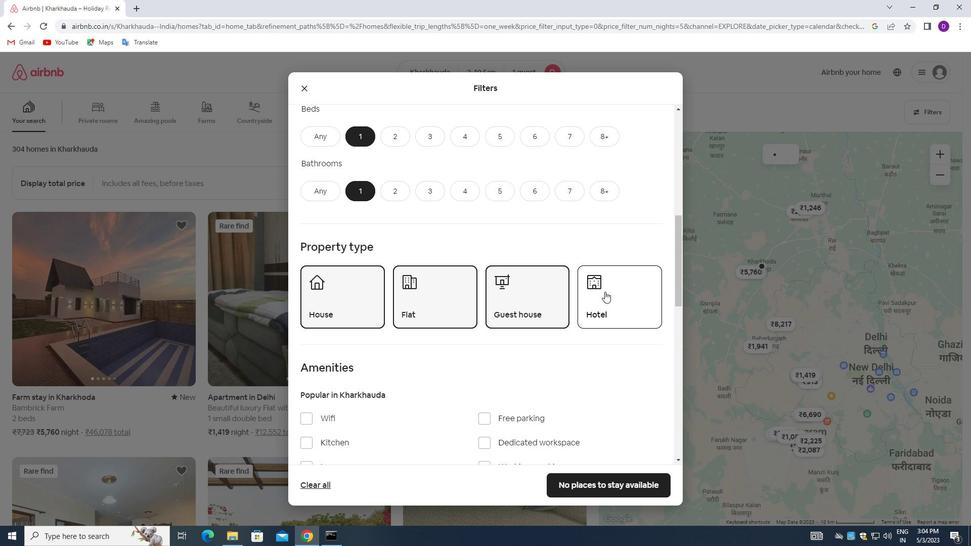 
Action: Mouse moved to (473, 315)
Screenshot: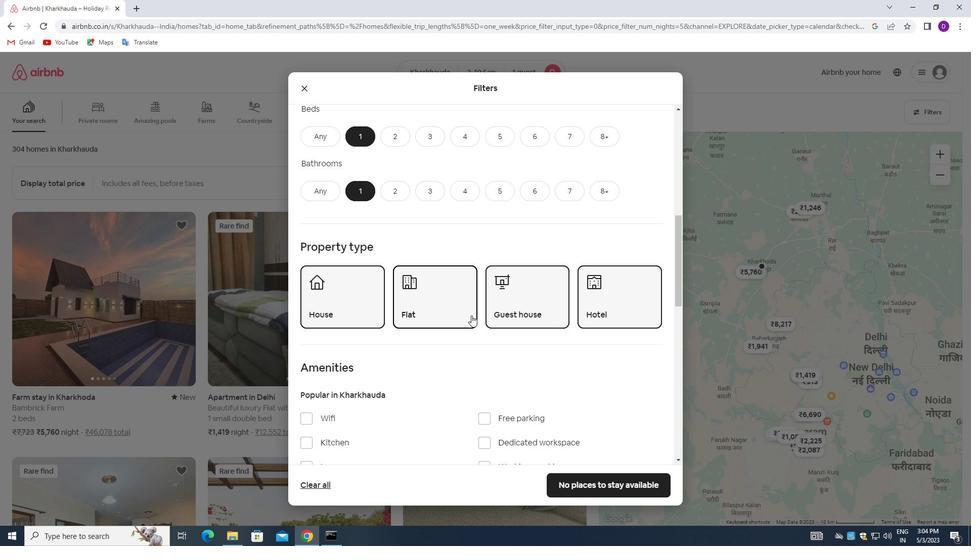 
Action: Mouse scrolled (473, 315) with delta (0, 0)
Screenshot: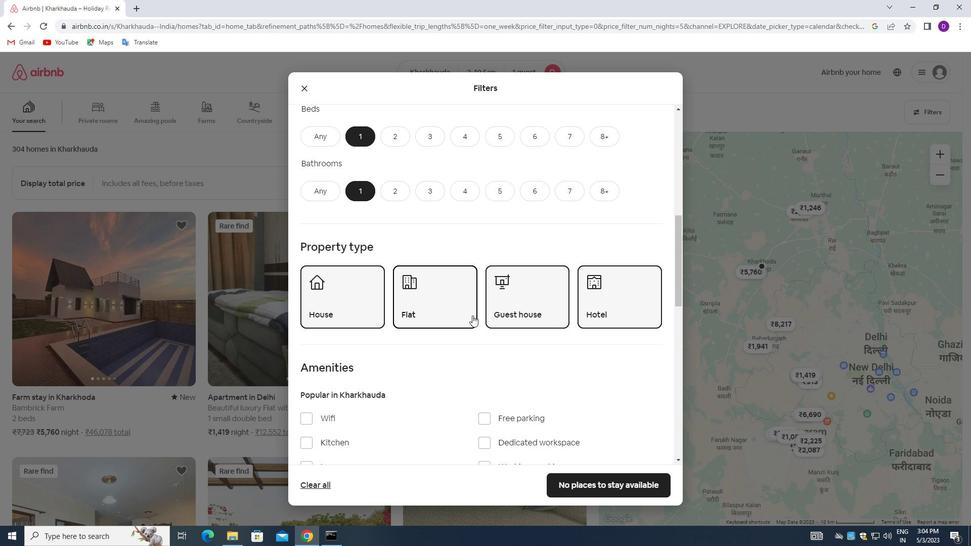 
Action: Mouse scrolled (473, 315) with delta (0, 0)
Screenshot: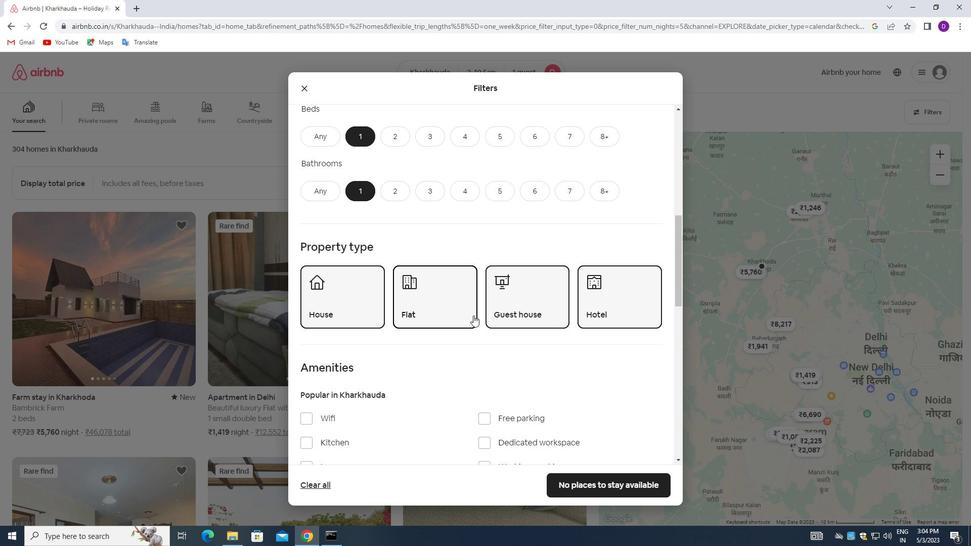 
Action: Mouse moved to (466, 320)
Screenshot: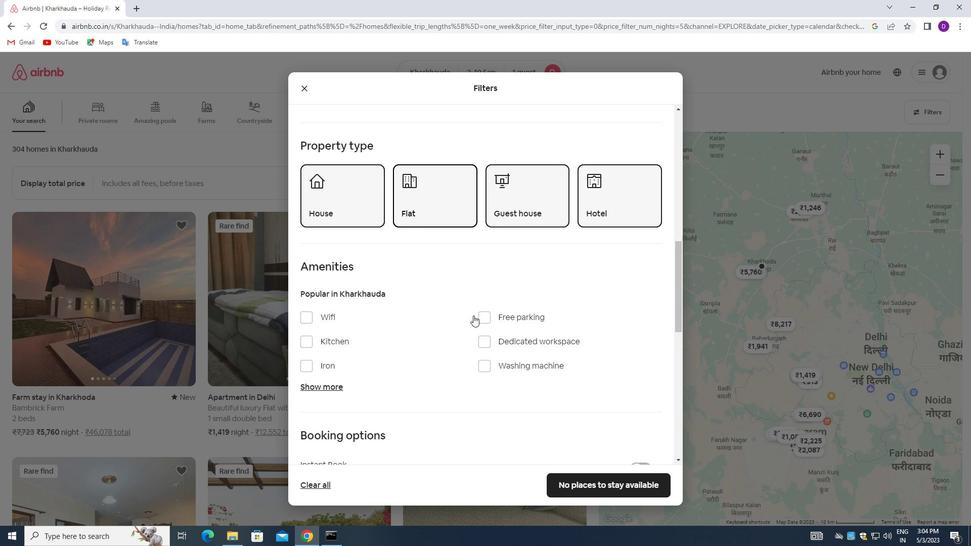 
Action: Mouse scrolled (466, 320) with delta (0, 0)
Screenshot: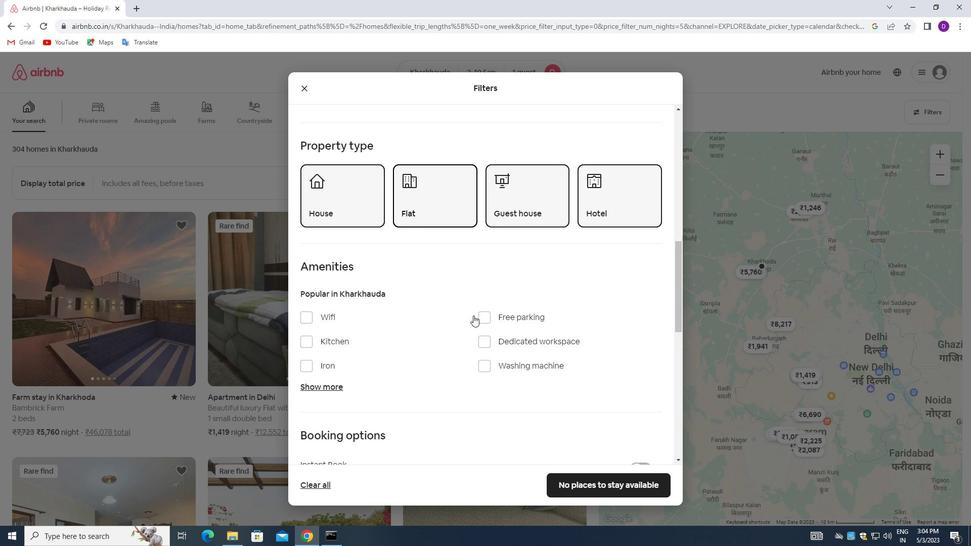 
Action: Mouse moved to (466, 320)
Screenshot: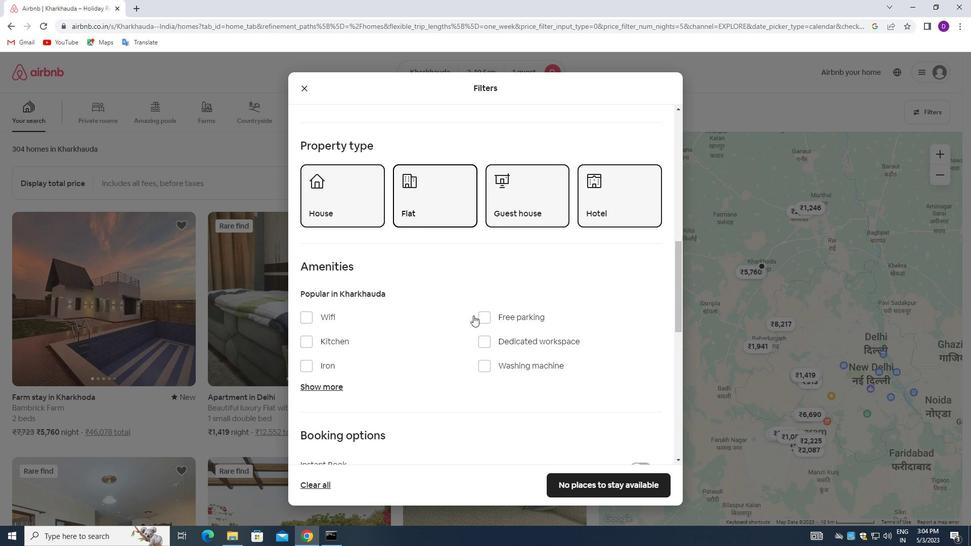 
Action: Mouse scrolled (466, 320) with delta (0, 0)
Screenshot: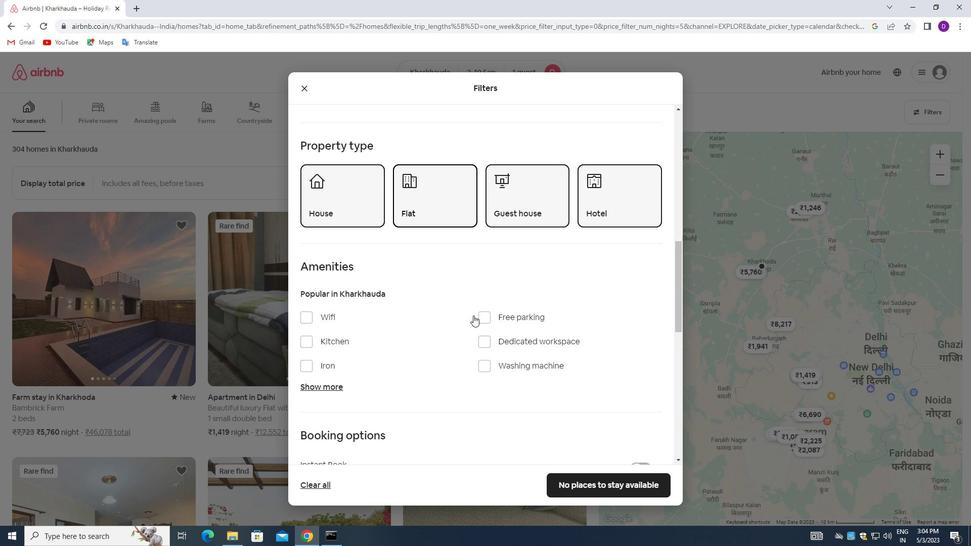 
Action: Mouse scrolled (466, 320) with delta (0, 0)
Screenshot: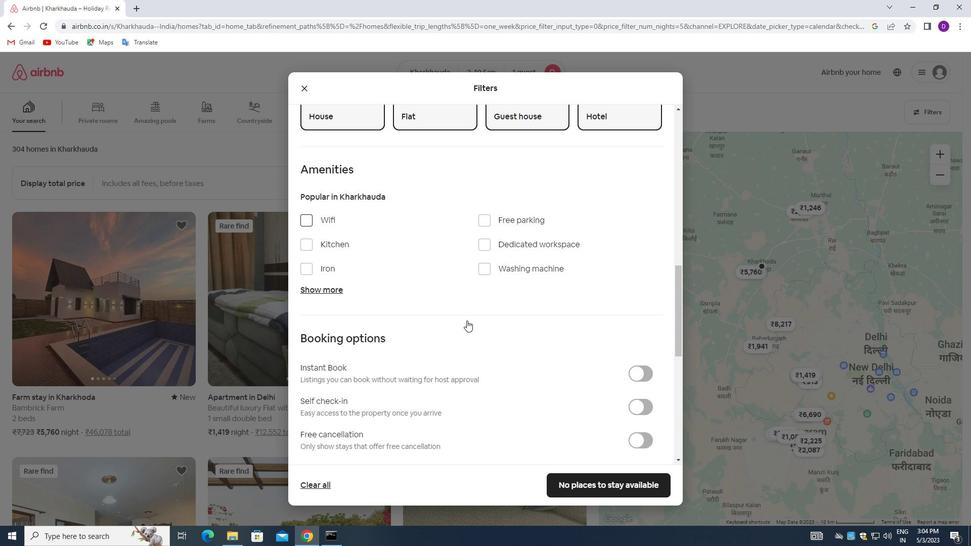 
Action: Mouse moved to (629, 353)
Screenshot: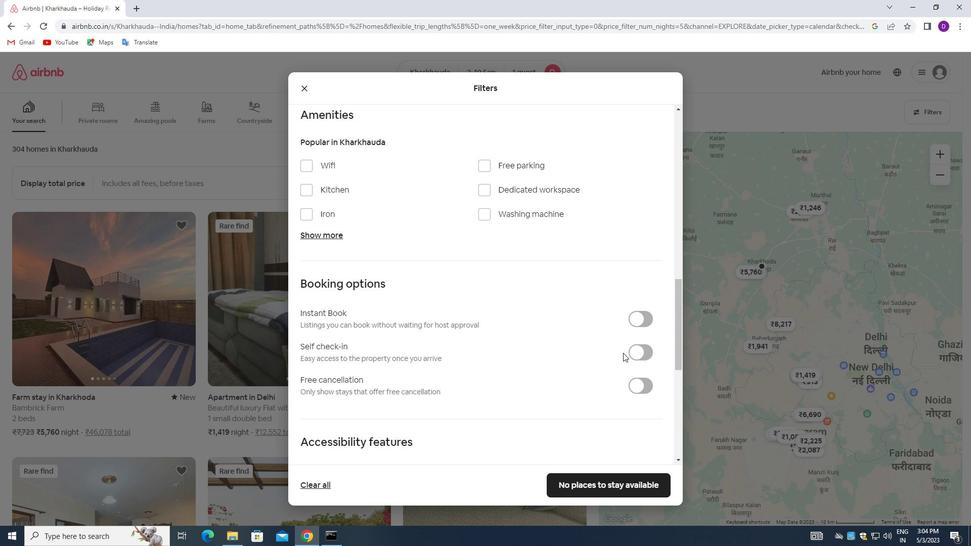 
Action: Mouse pressed left at (629, 353)
Screenshot: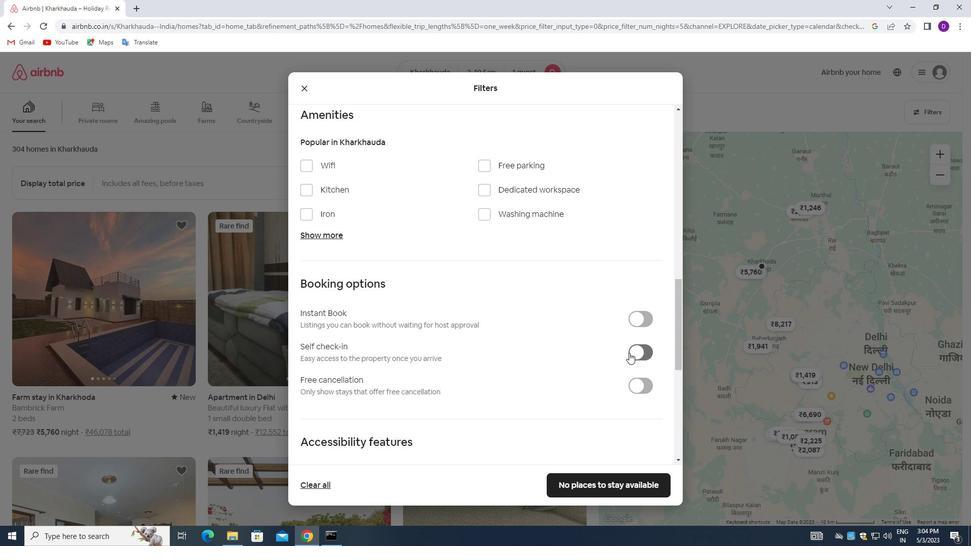 
Action: Mouse moved to (453, 350)
Screenshot: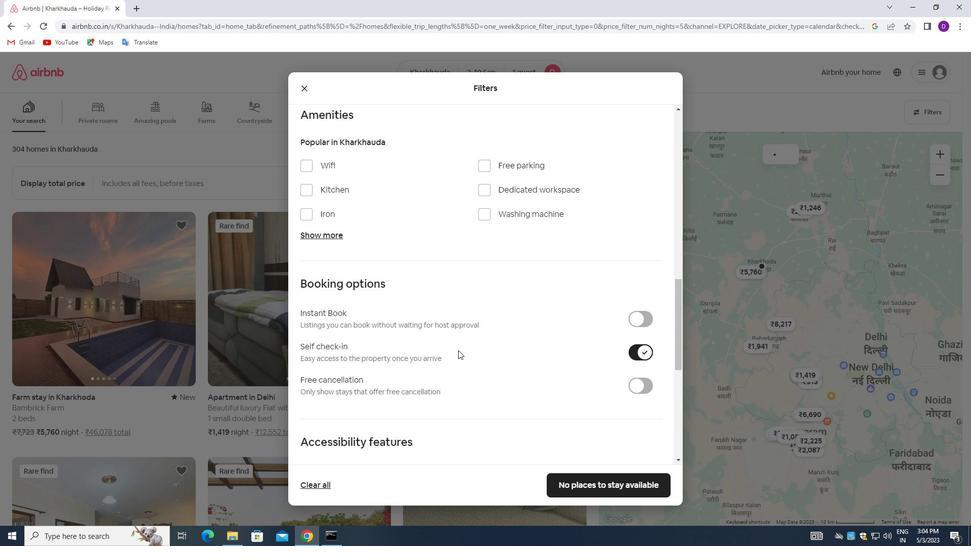 
Action: Mouse scrolled (453, 349) with delta (0, 0)
Screenshot: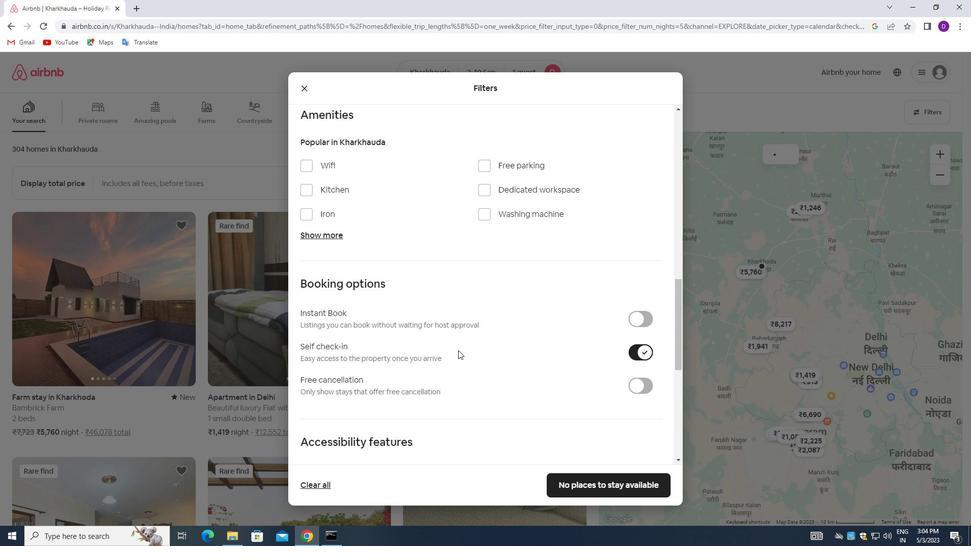
Action: Mouse moved to (444, 341)
Screenshot: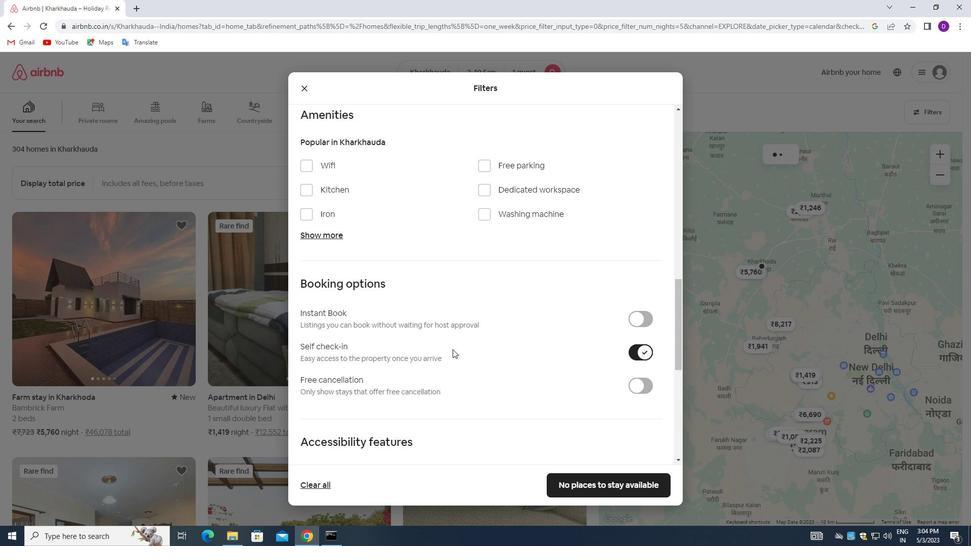 
Action: Mouse scrolled (444, 341) with delta (0, 0)
Screenshot: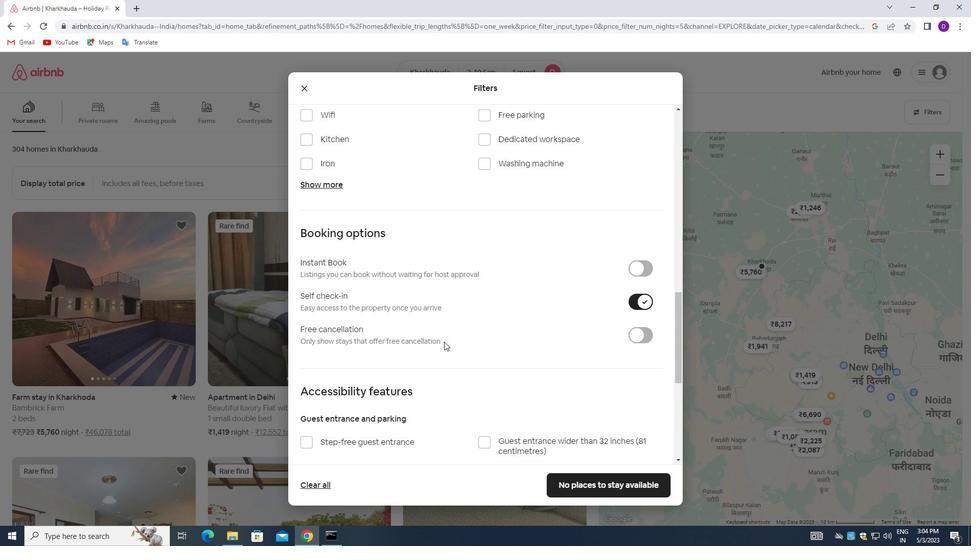 
Action: Mouse moved to (444, 341)
Screenshot: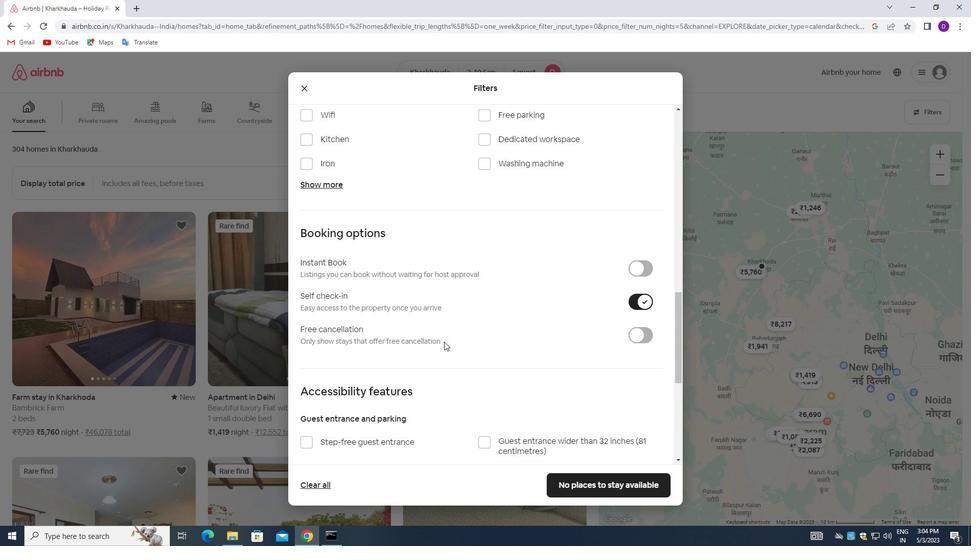 
Action: Mouse scrolled (444, 341) with delta (0, 0)
Screenshot: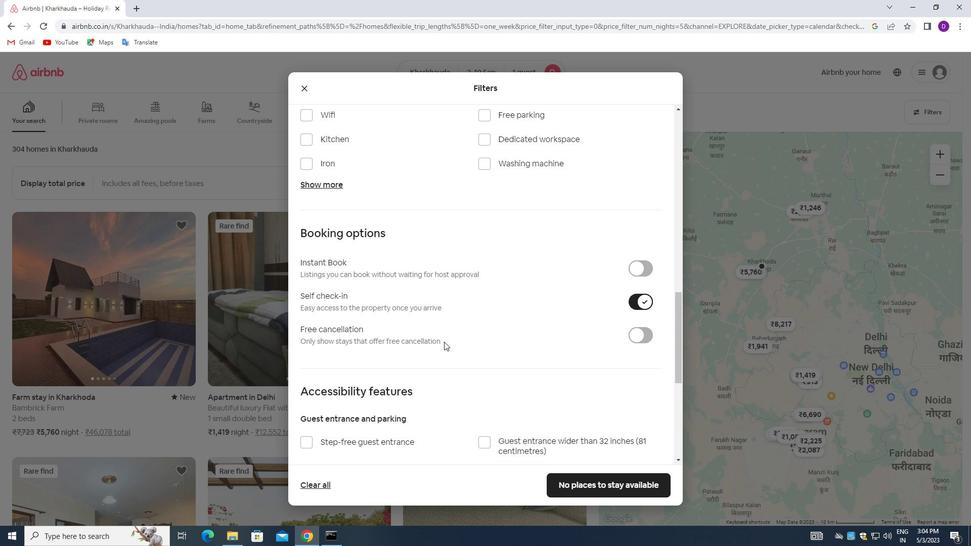 
Action: Mouse scrolled (444, 341) with delta (0, 0)
Screenshot: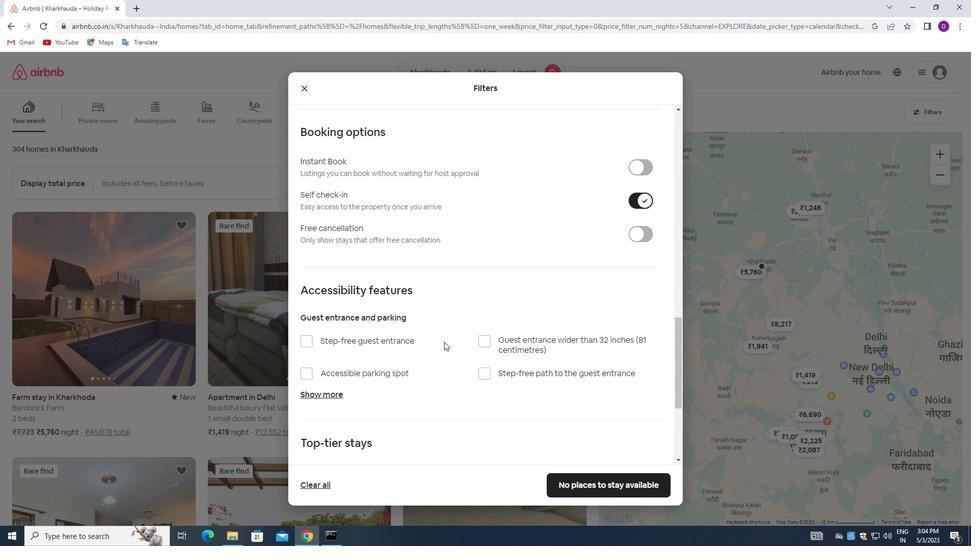 
Action: Mouse scrolled (444, 341) with delta (0, 0)
Screenshot: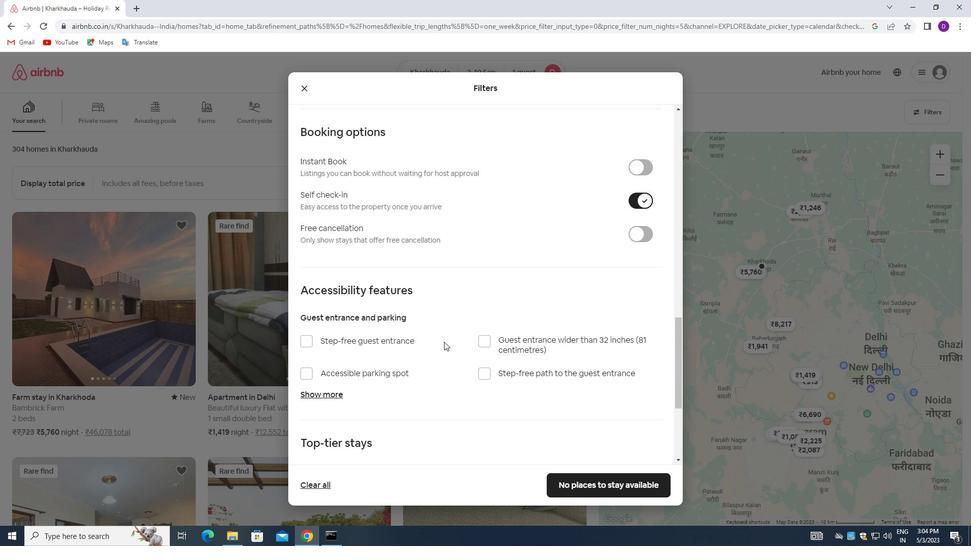 
Action: Mouse moved to (443, 344)
Screenshot: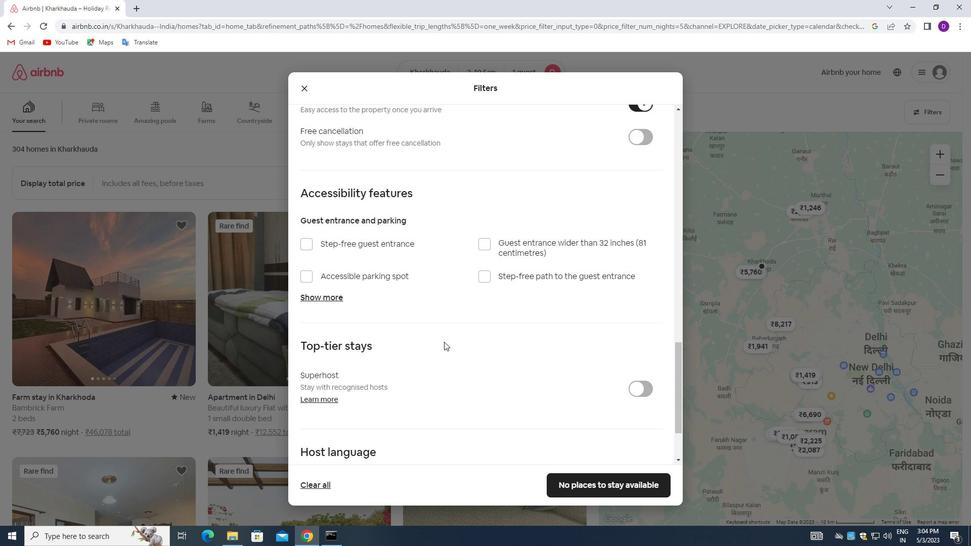 
Action: Mouse scrolled (443, 343) with delta (0, 0)
Screenshot: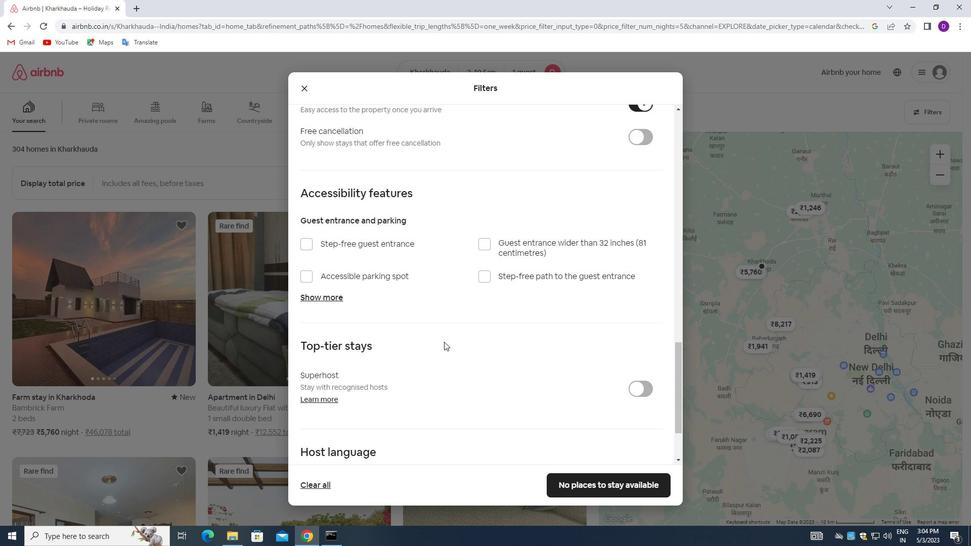 
Action: Mouse moved to (443, 346)
Screenshot: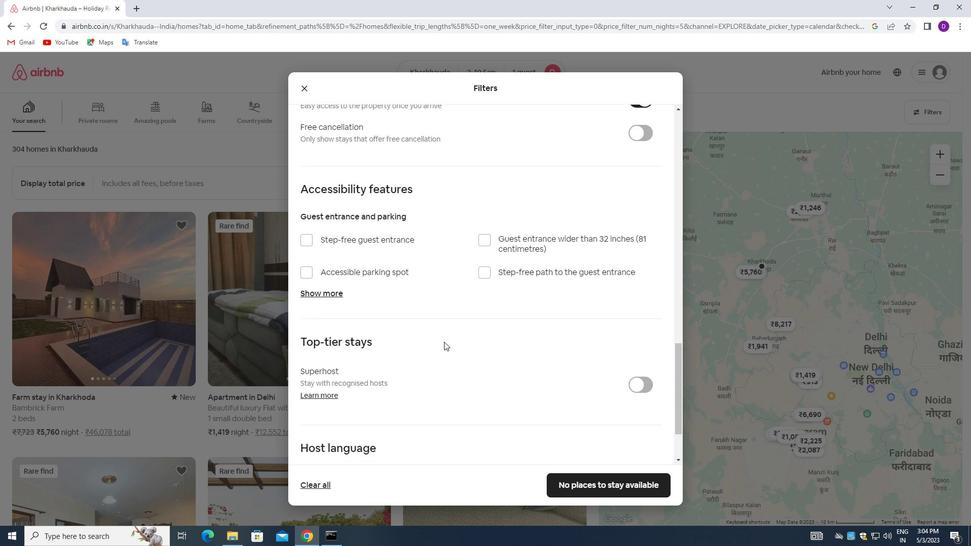 
Action: Mouse scrolled (443, 345) with delta (0, 0)
Screenshot: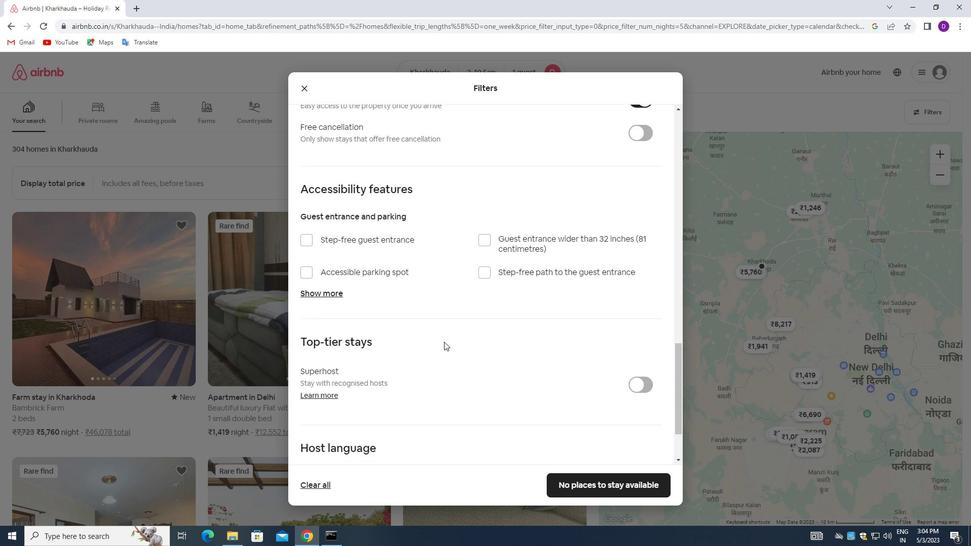 
Action: Mouse moved to (435, 352)
Screenshot: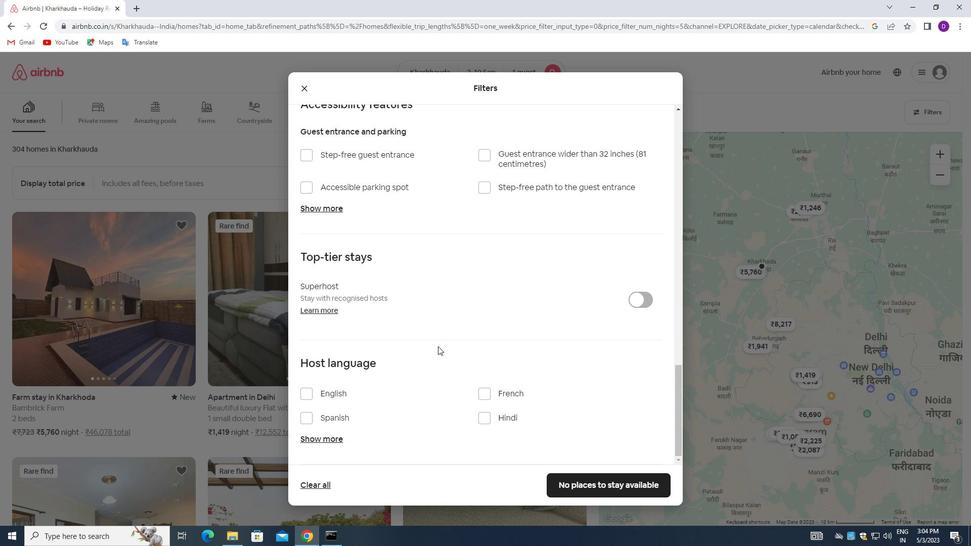 
Action: Mouse scrolled (435, 351) with delta (0, 0)
Screenshot: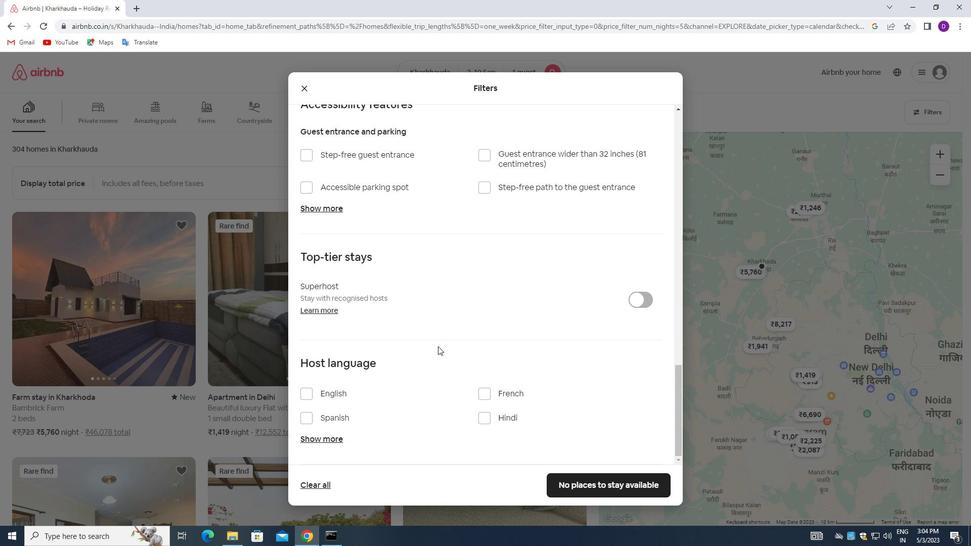 
Action: Mouse moved to (434, 359)
Screenshot: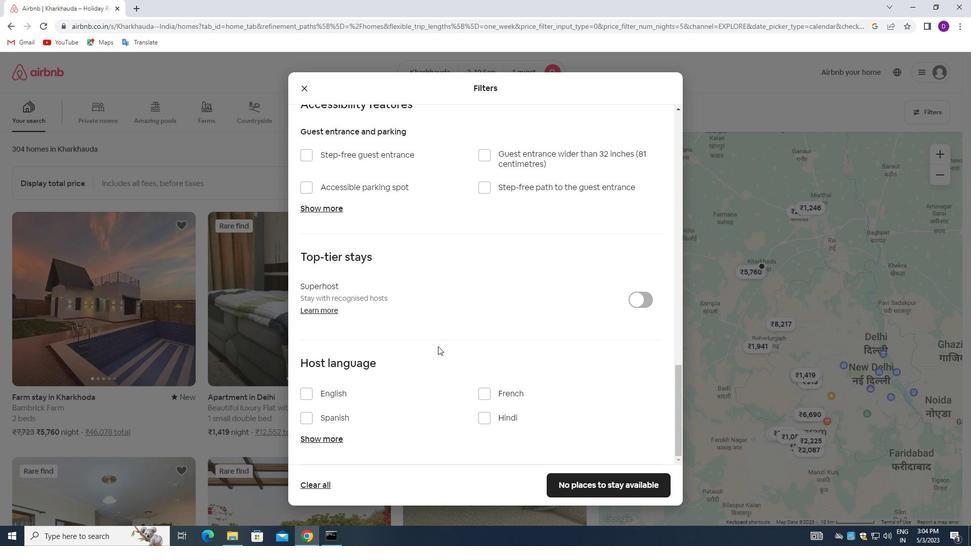 
Action: Mouse scrolled (434, 359) with delta (0, 0)
Screenshot: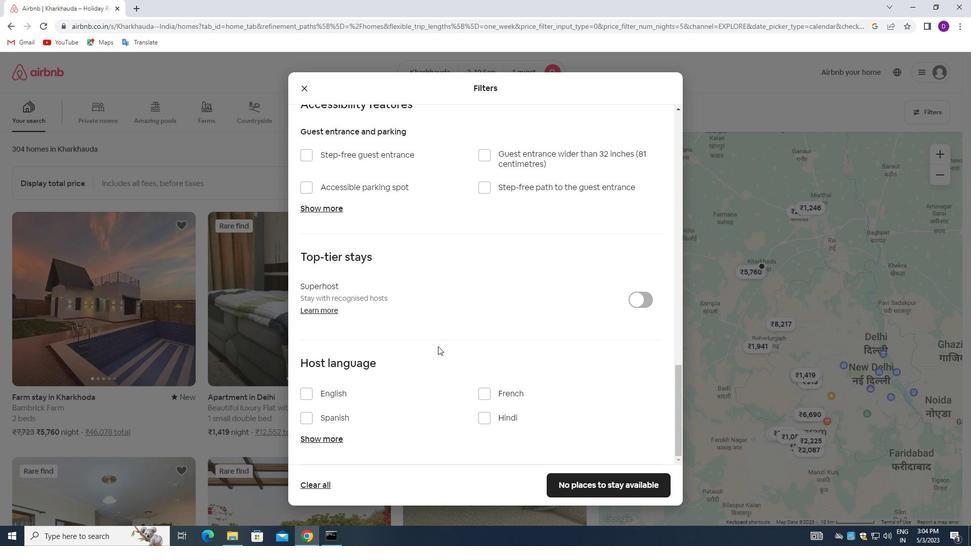 
Action: Mouse moved to (433, 364)
Screenshot: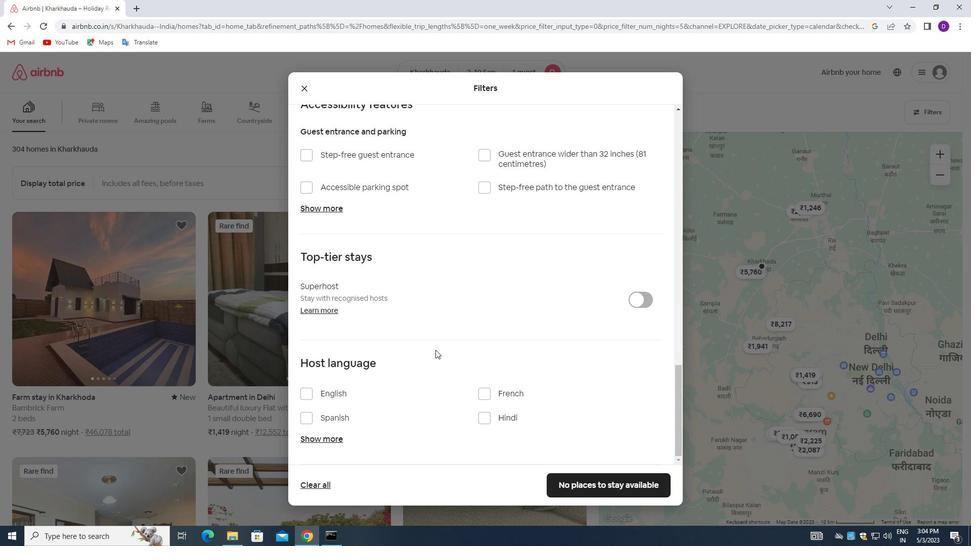 
Action: Mouse scrolled (433, 364) with delta (0, 0)
Screenshot: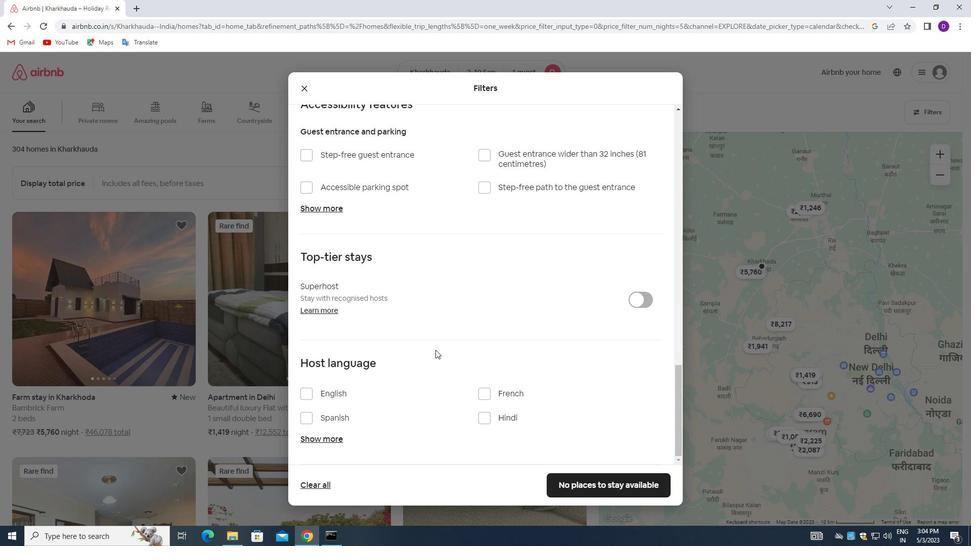 
Action: Mouse moved to (308, 394)
Screenshot: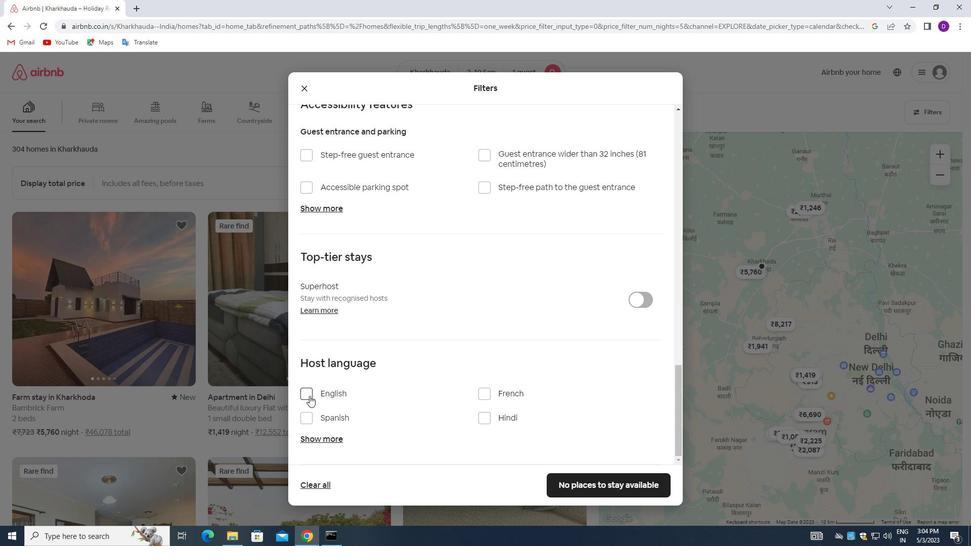 
Action: Mouse pressed left at (308, 394)
Screenshot: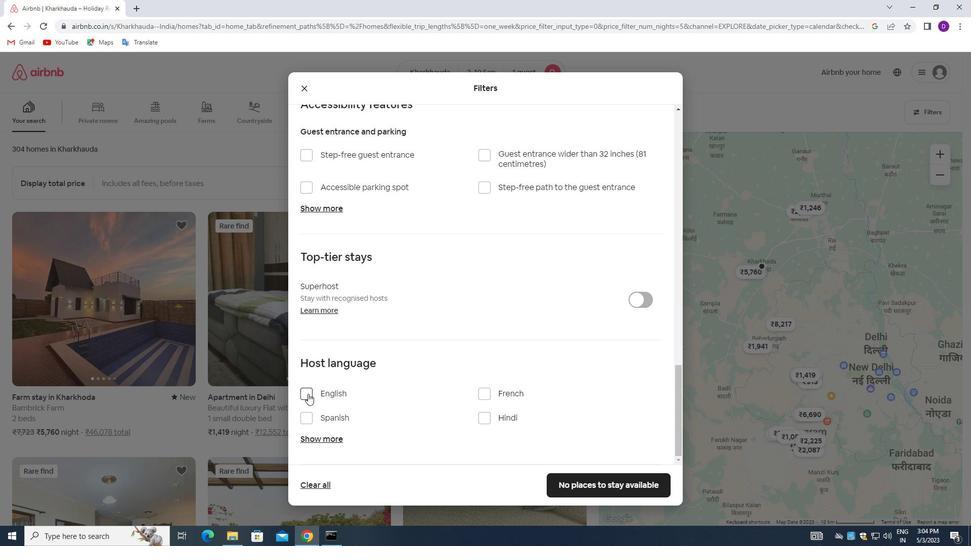 
Action: Mouse moved to (603, 483)
Screenshot: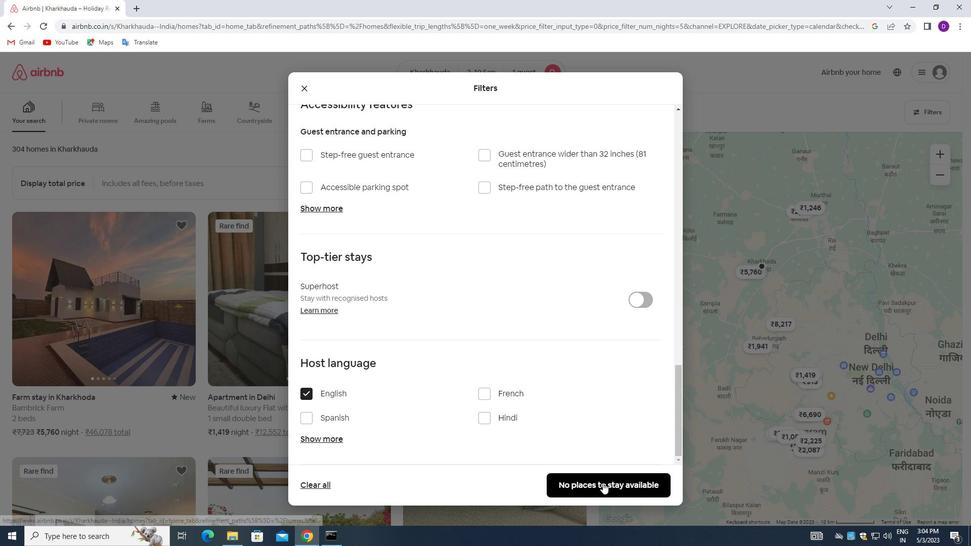 
Action: Mouse pressed left at (603, 483)
Screenshot: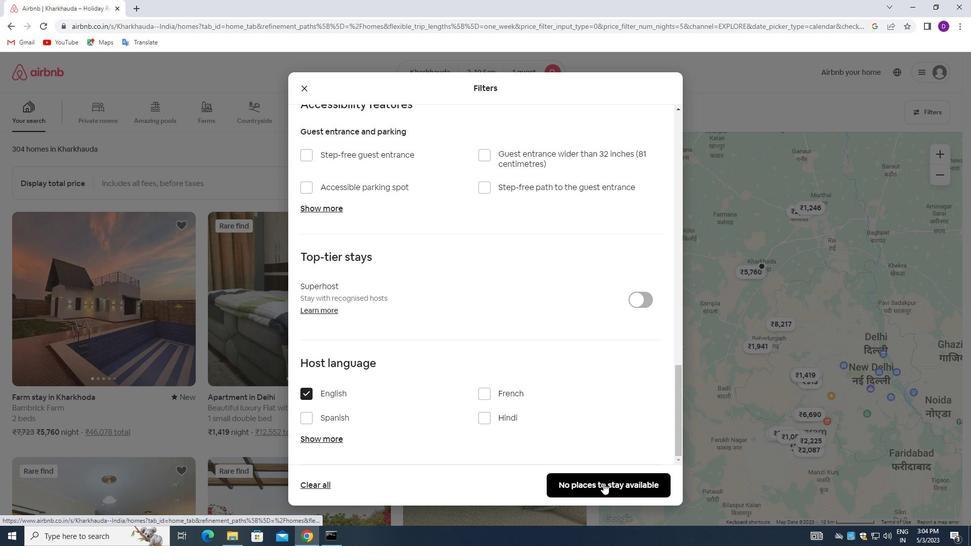 
Action: Mouse moved to (595, 361)
Screenshot: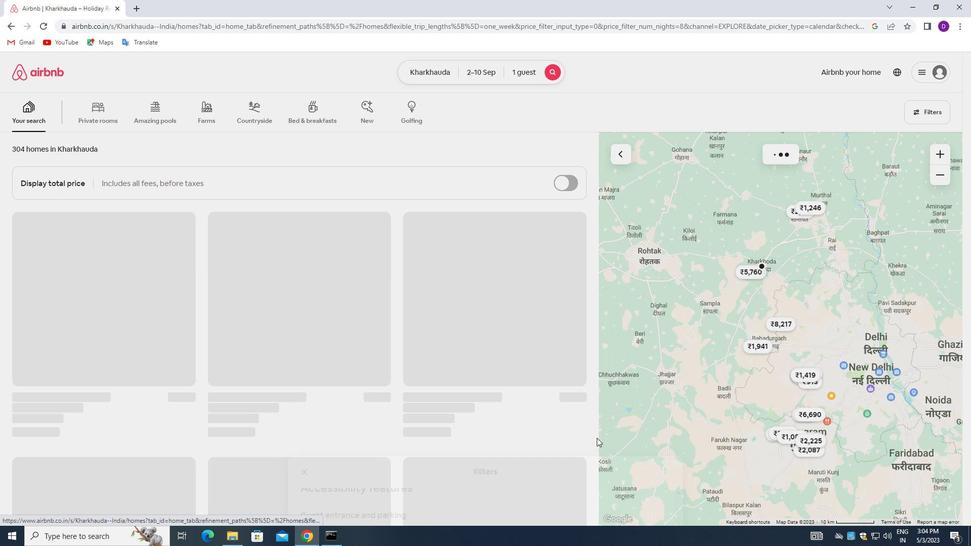 
